 Task: Create new vendor bill with Date Opened: 27-Apr-23, Select Vendor: LaserShip Inc, Terms: Net 7. Make bill entry for item-1 with Date: 27-Apr-23, Description: Shipping Charges, Expense Account: Postage & Delivery, Quantity: 2, Unit Price: 12.99, Sales Tax: Y, Sales Tax Included: N, Tax Table: Sales Tax. Post Bill with Post Date: 27-Apr-23, Post to Accounts: Liabilities:Accounts Payble. Pay / Process Payment with Transaction Date: 03-May-23, Amount: 27.02, Transfer Account: Checking Account. Go to 'Print Bill'.
Action: Mouse moved to (199, 39)
Screenshot: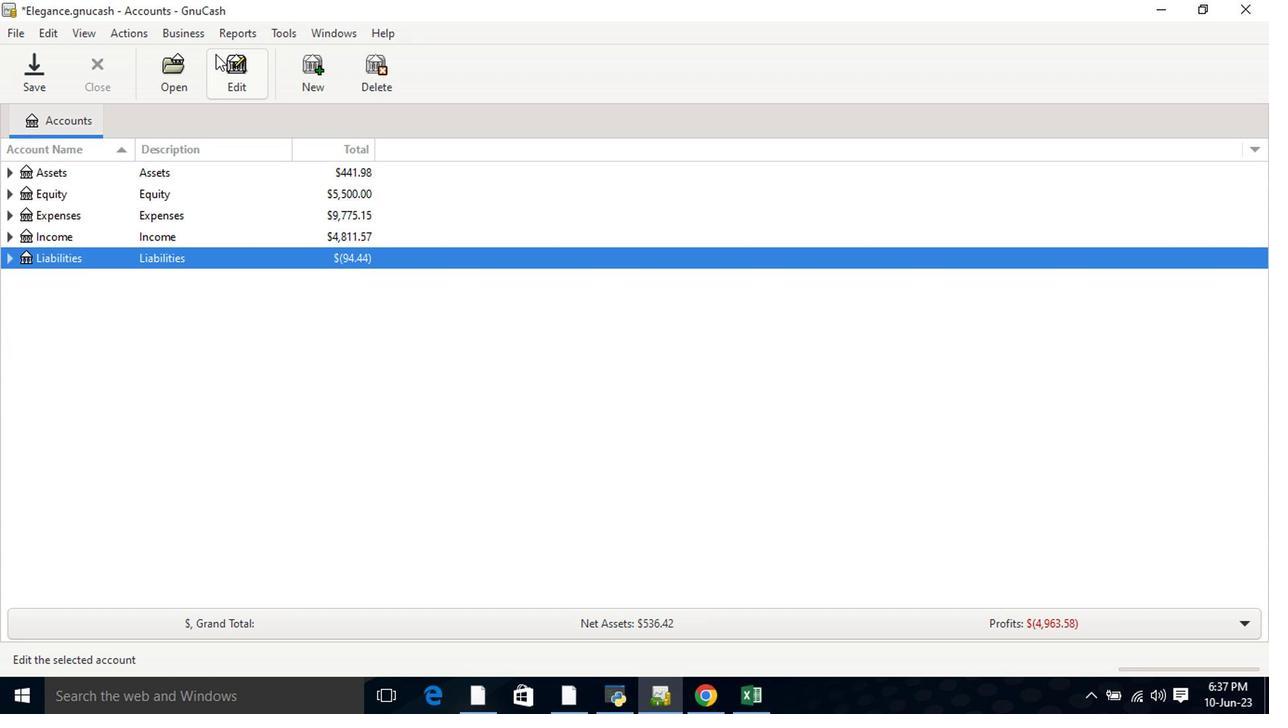 
Action: Mouse pressed left at (199, 39)
Screenshot: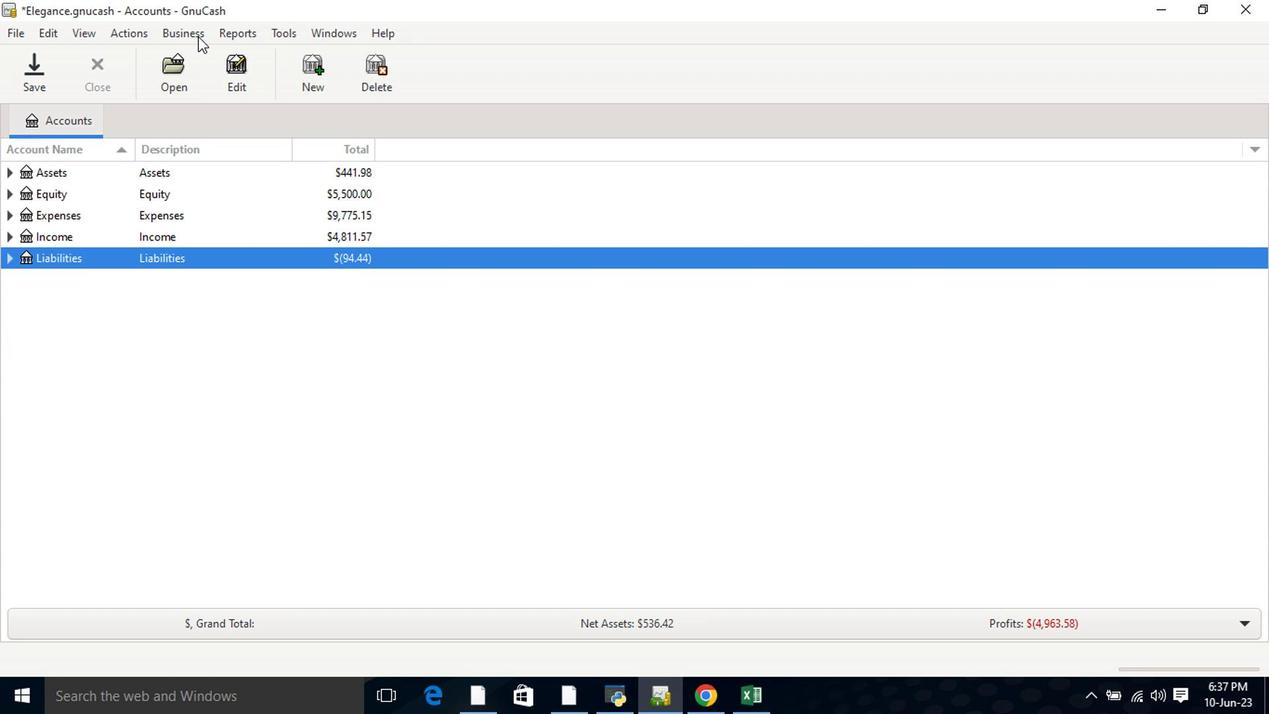
Action: Mouse moved to (204, 77)
Screenshot: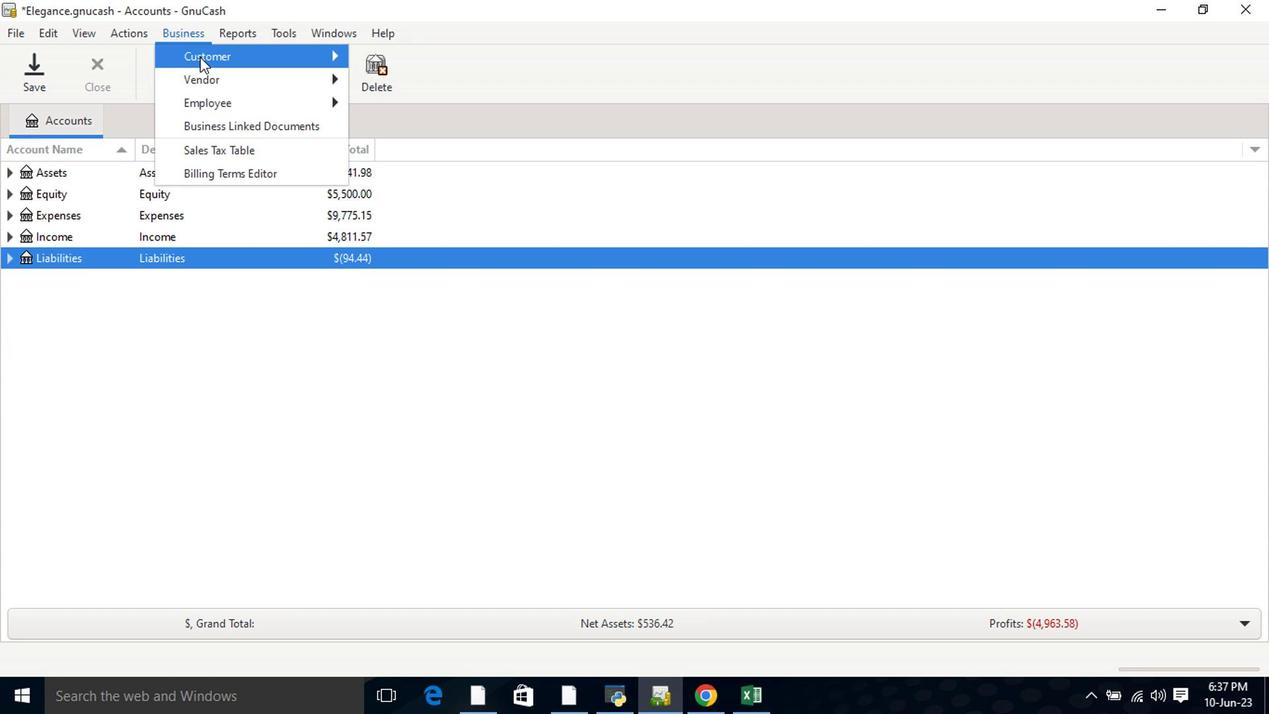 
Action: Mouse pressed left at (204, 77)
Screenshot: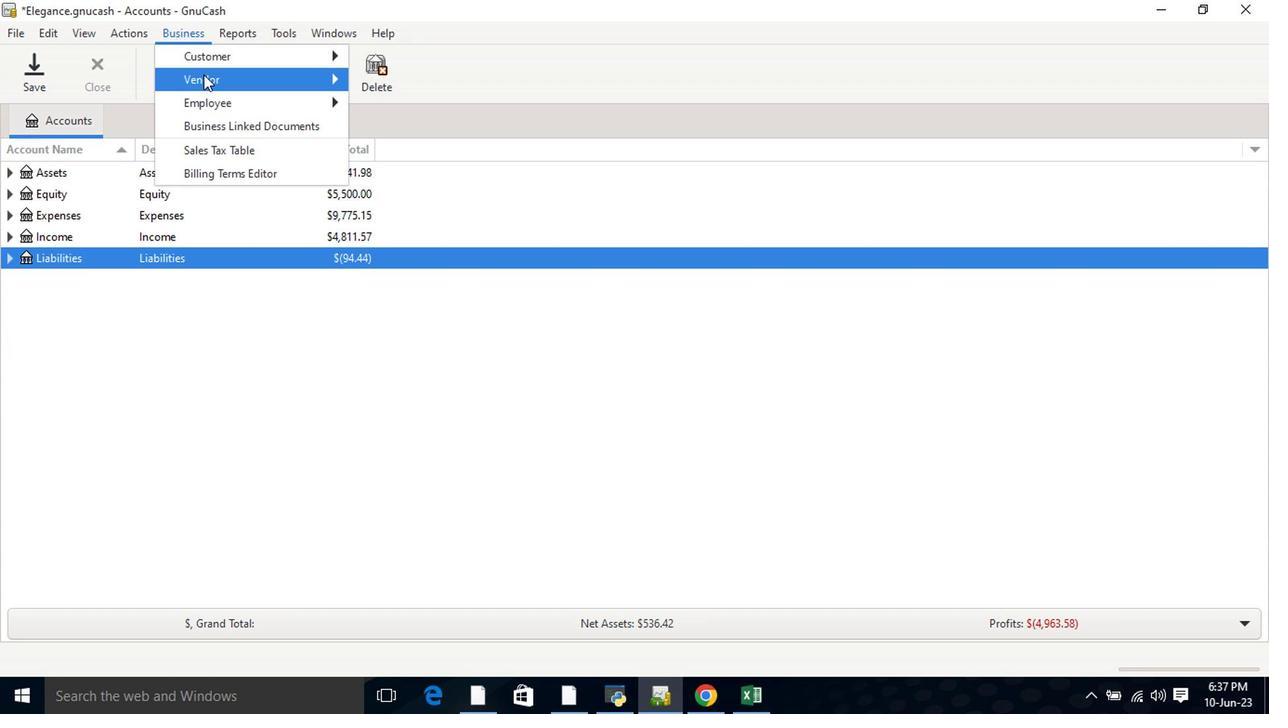 
Action: Mouse moved to (396, 149)
Screenshot: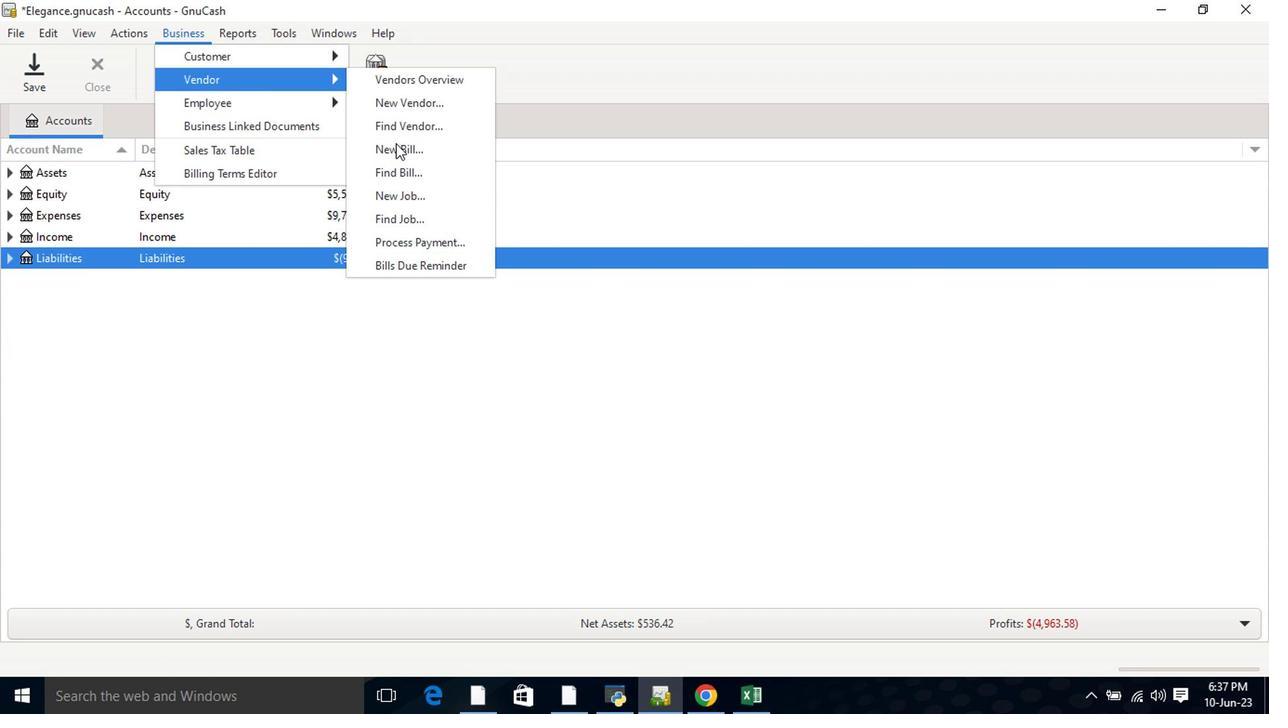 
Action: Mouse pressed left at (396, 149)
Screenshot: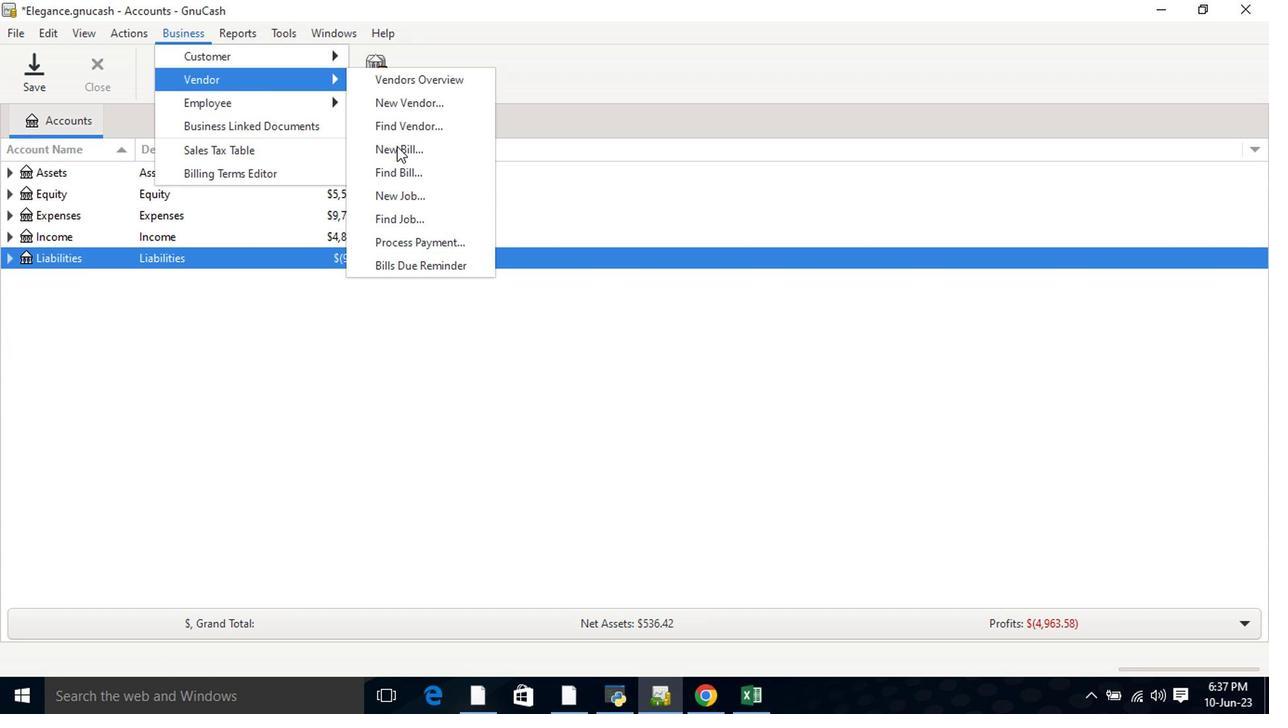 
Action: Mouse moved to (756, 248)
Screenshot: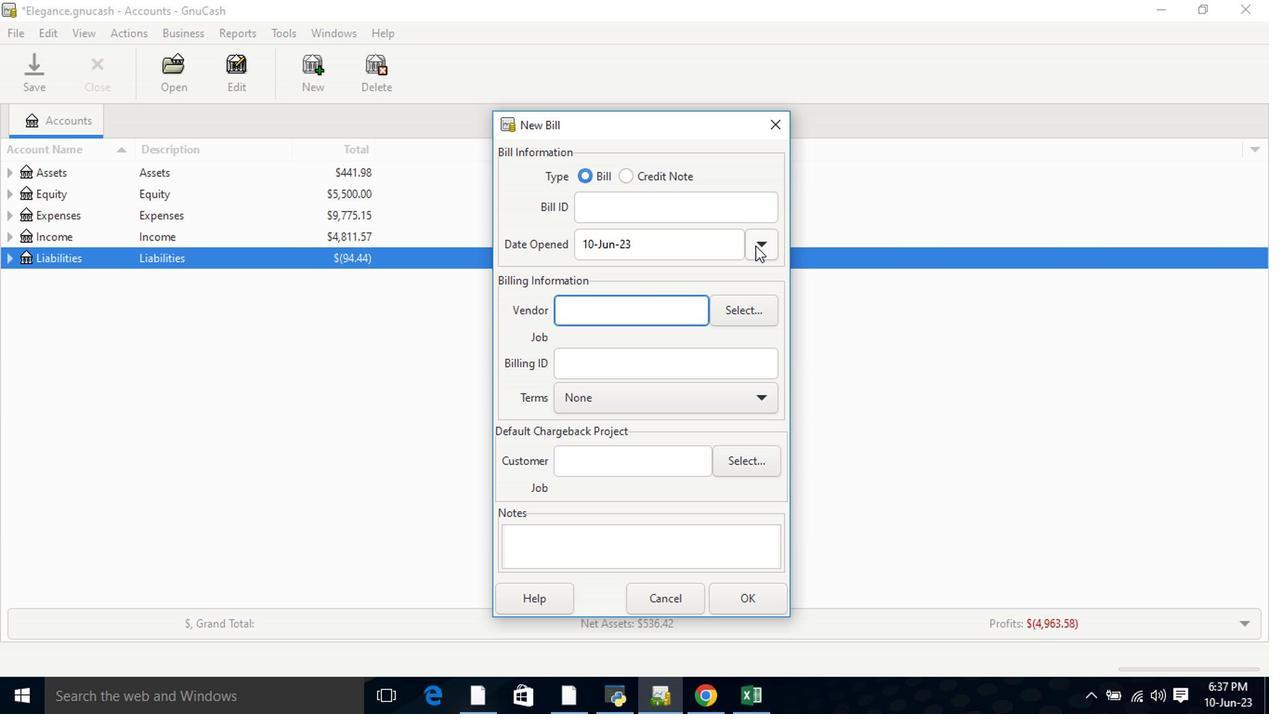 
Action: Mouse pressed left at (756, 248)
Screenshot: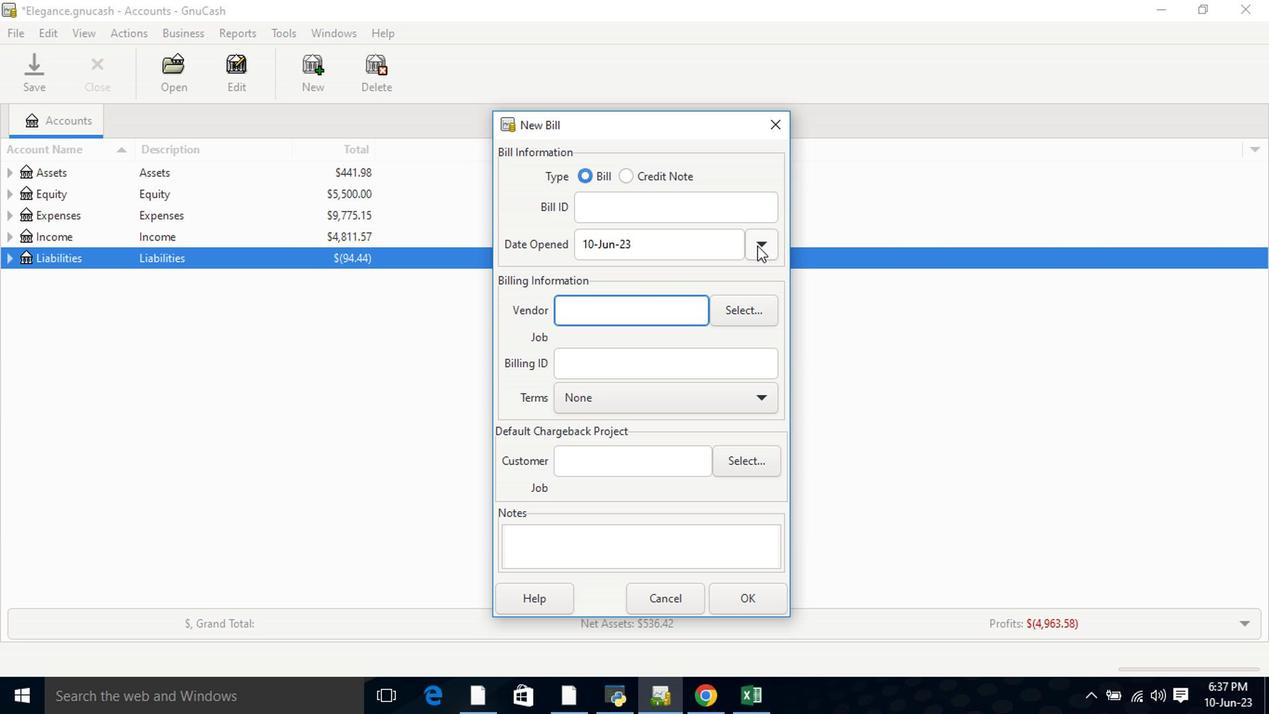 
Action: Mouse moved to (617, 274)
Screenshot: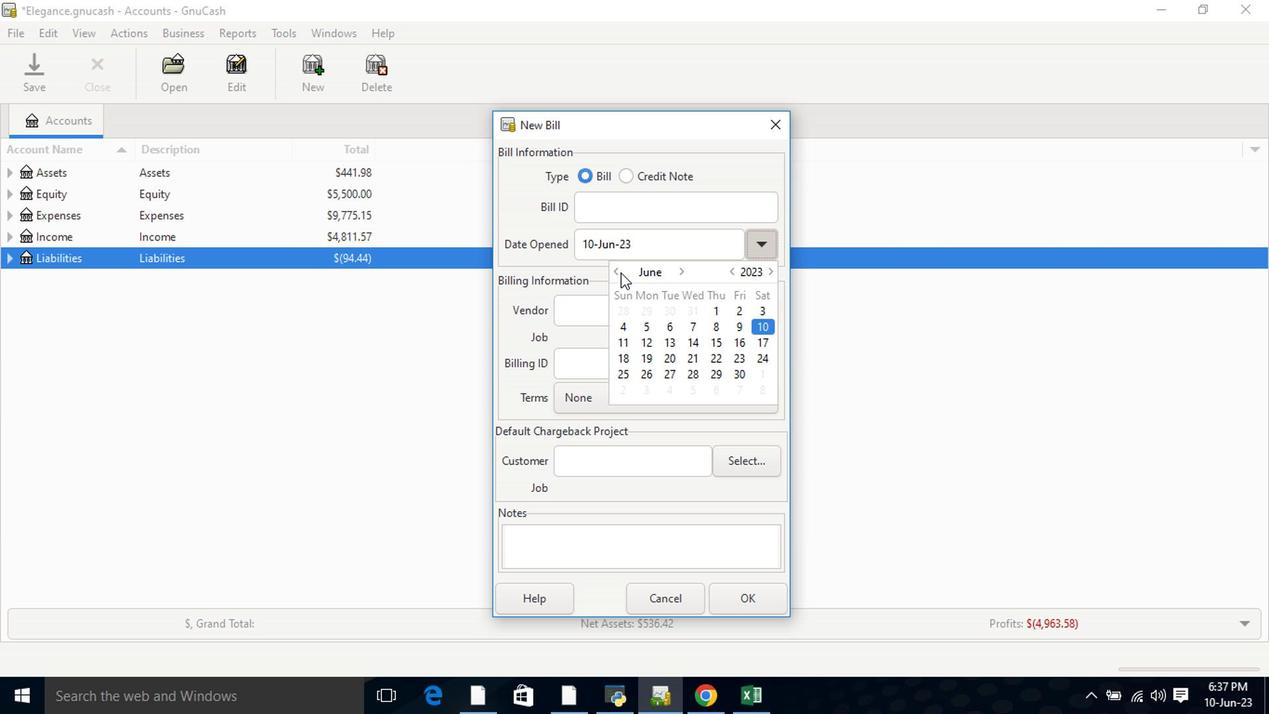 
Action: Mouse pressed left at (617, 274)
Screenshot: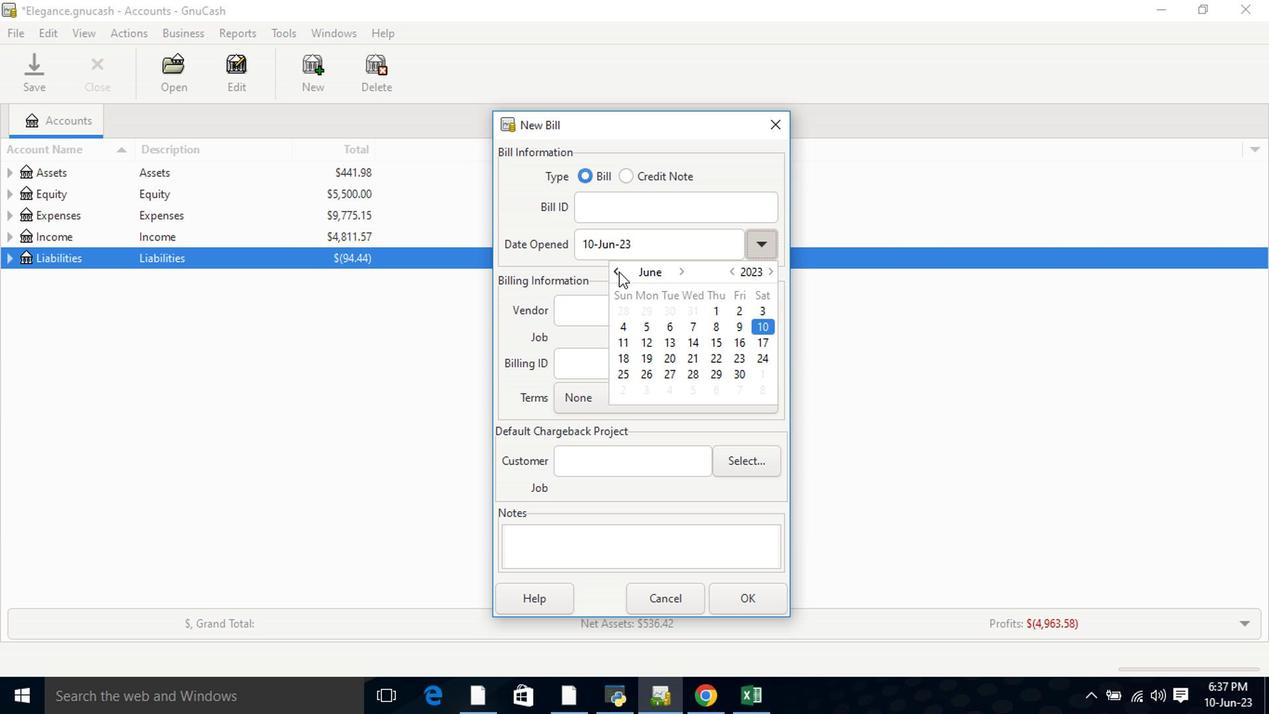 
Action: Mouse pressed left at (617, 274)
Screenshot: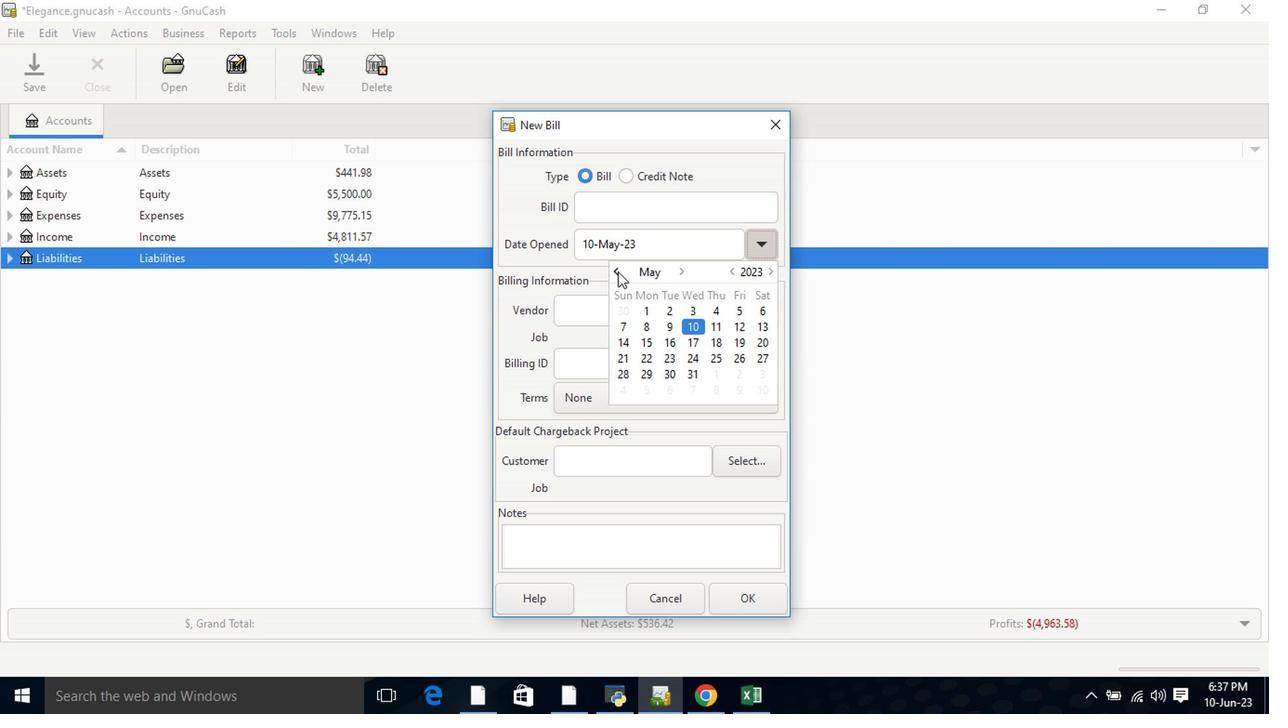 
Action: Mouse moved to (710, 375)
Screenshot: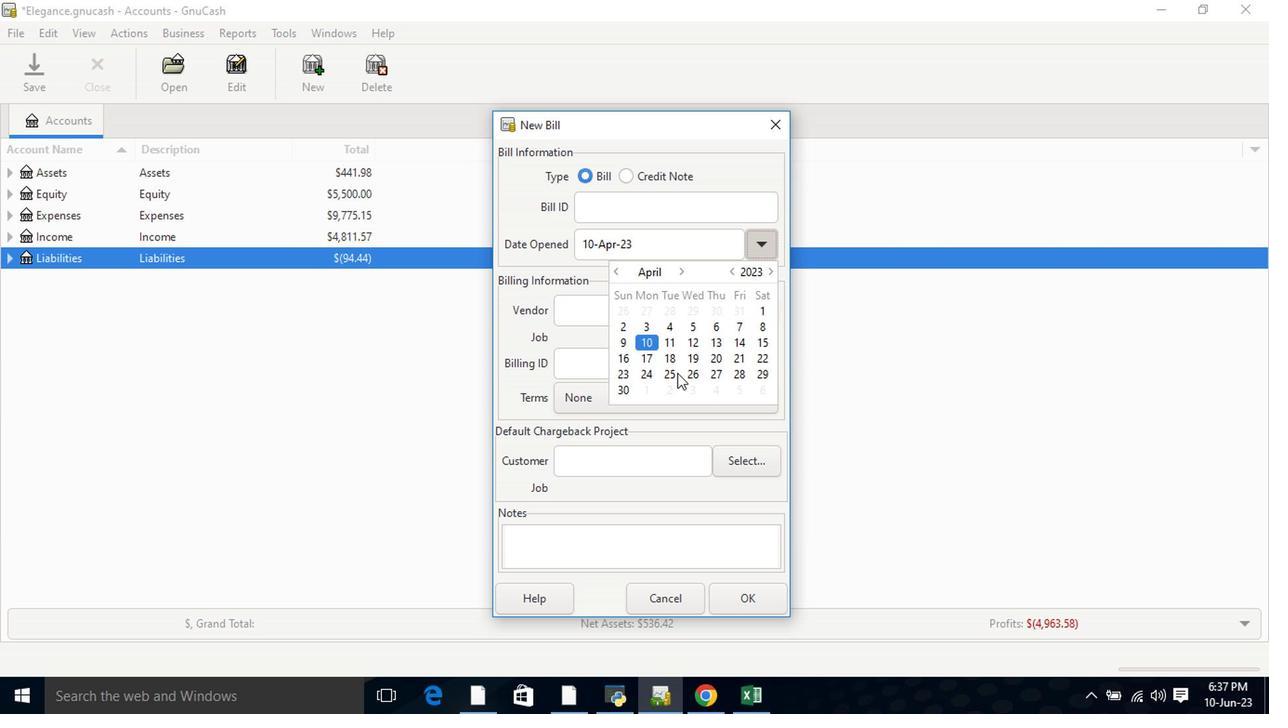 
Action: Mouse pressed left at (710, 375)
Screenshot: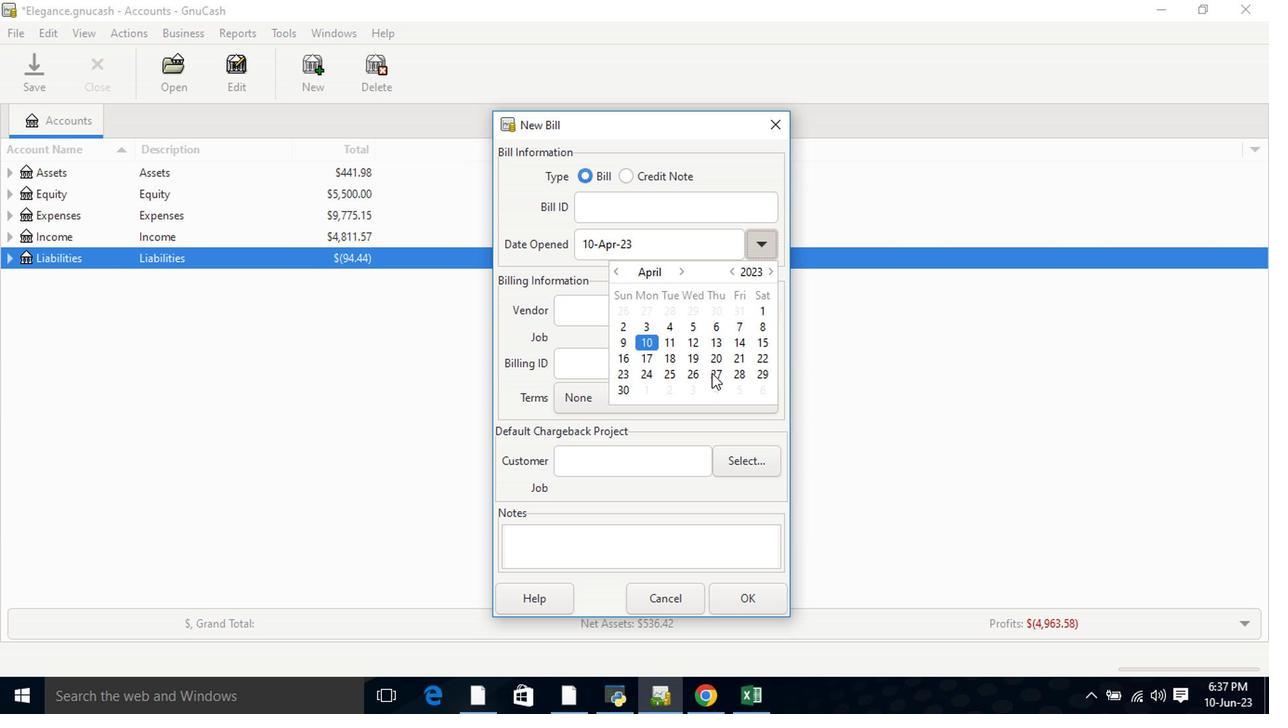 
Action: Mouse pressed left at (710, 375)
Screenshot: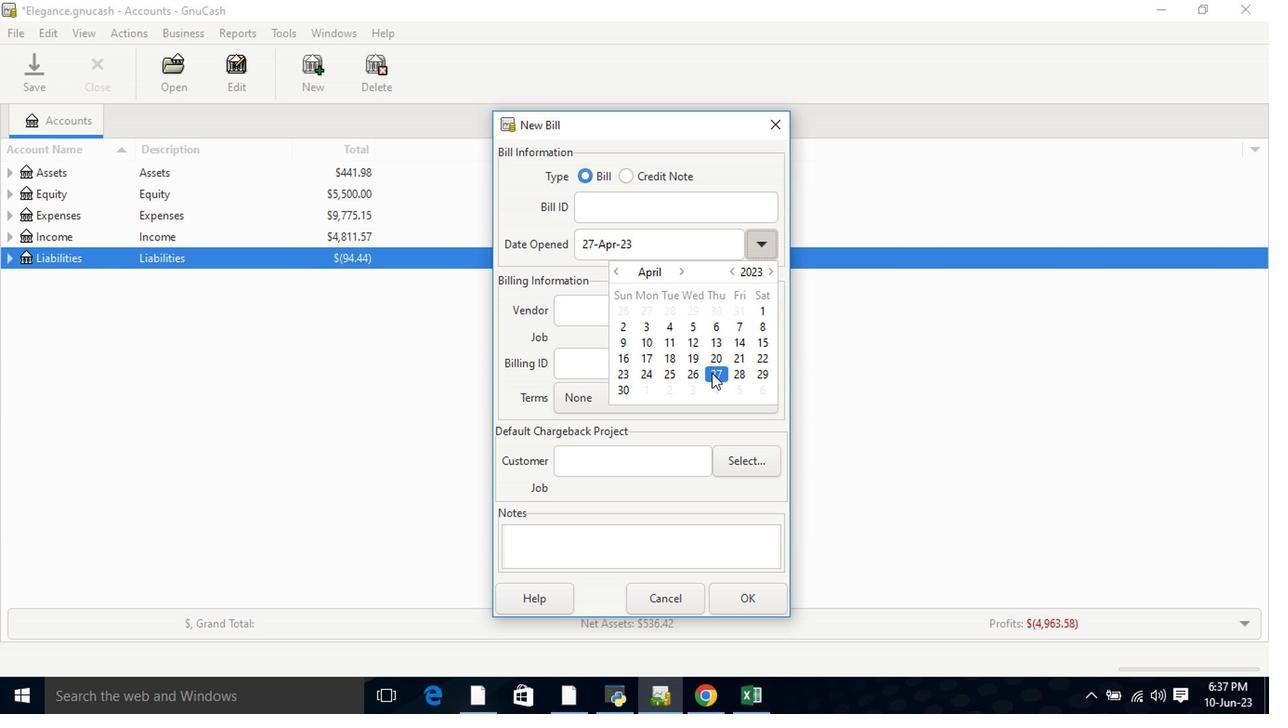 
Action: Mouse moved to (673, 321)
Screenshot: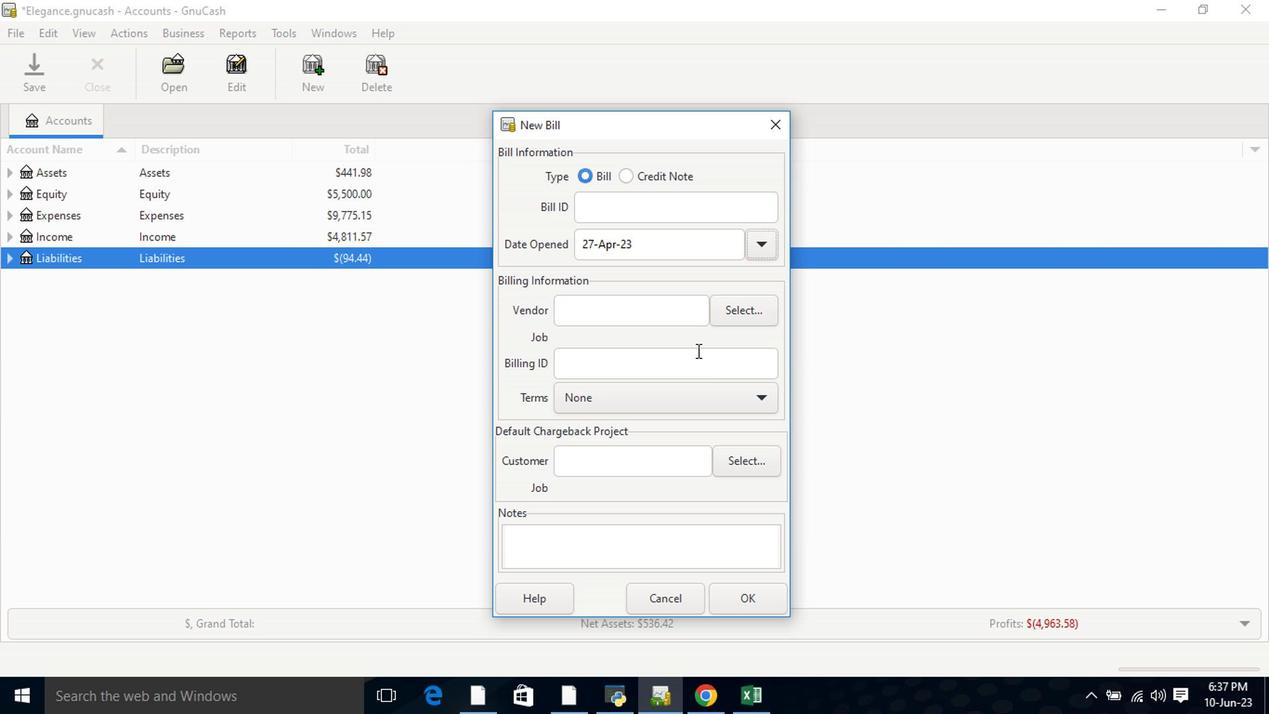 
Action: Mouse pressed left at (673, 321)
Screenshot: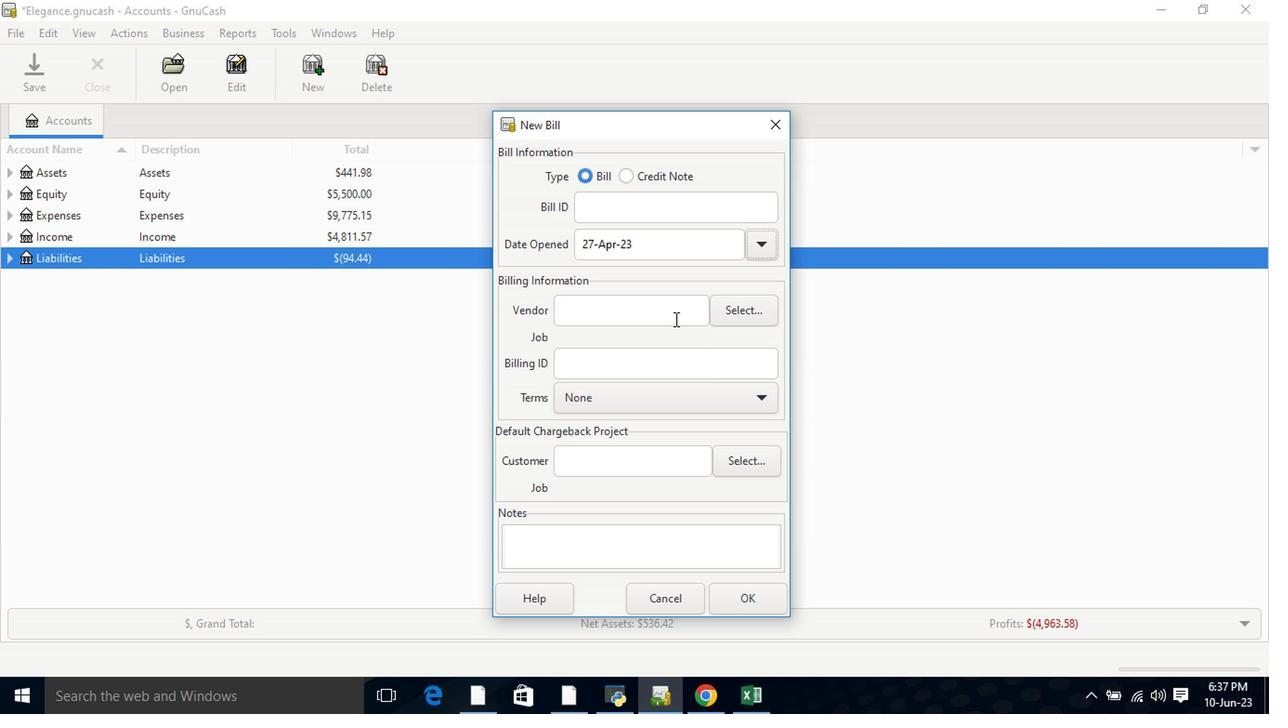 
Action: Key pressed <Key.shift>Las
Screenshot: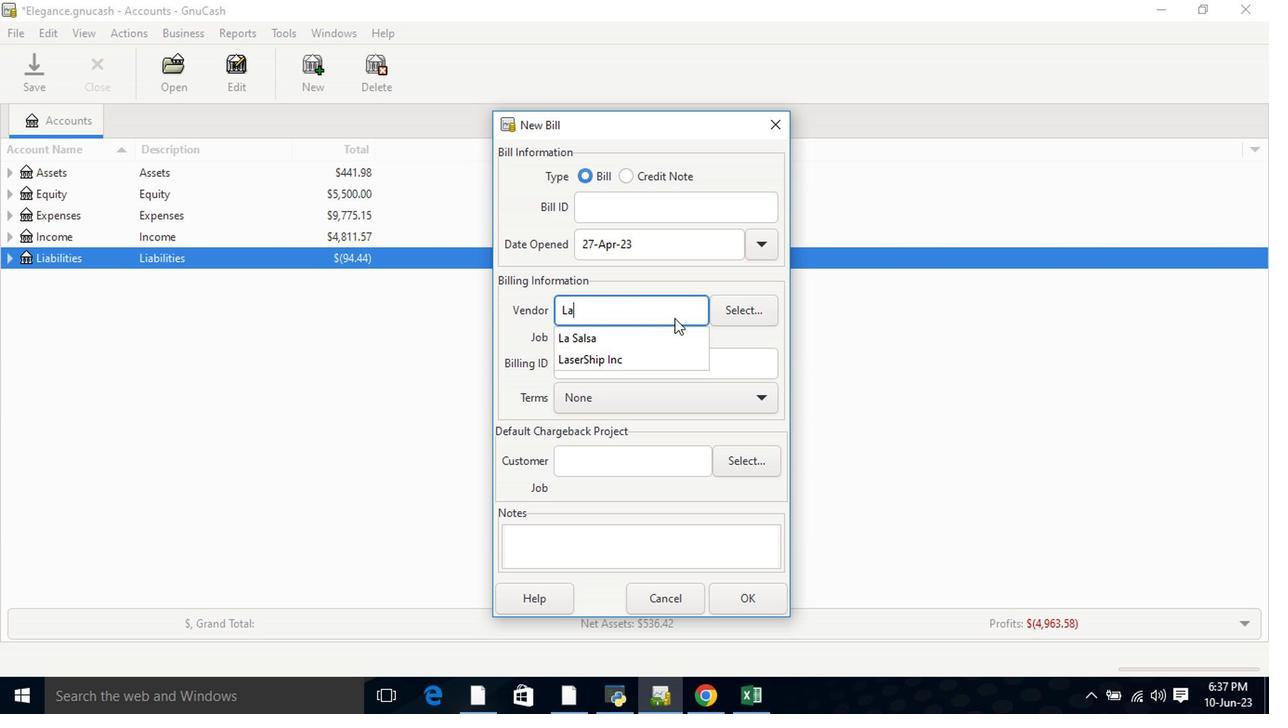 
Action: Mouse moved to (647, 336)
Screenshot: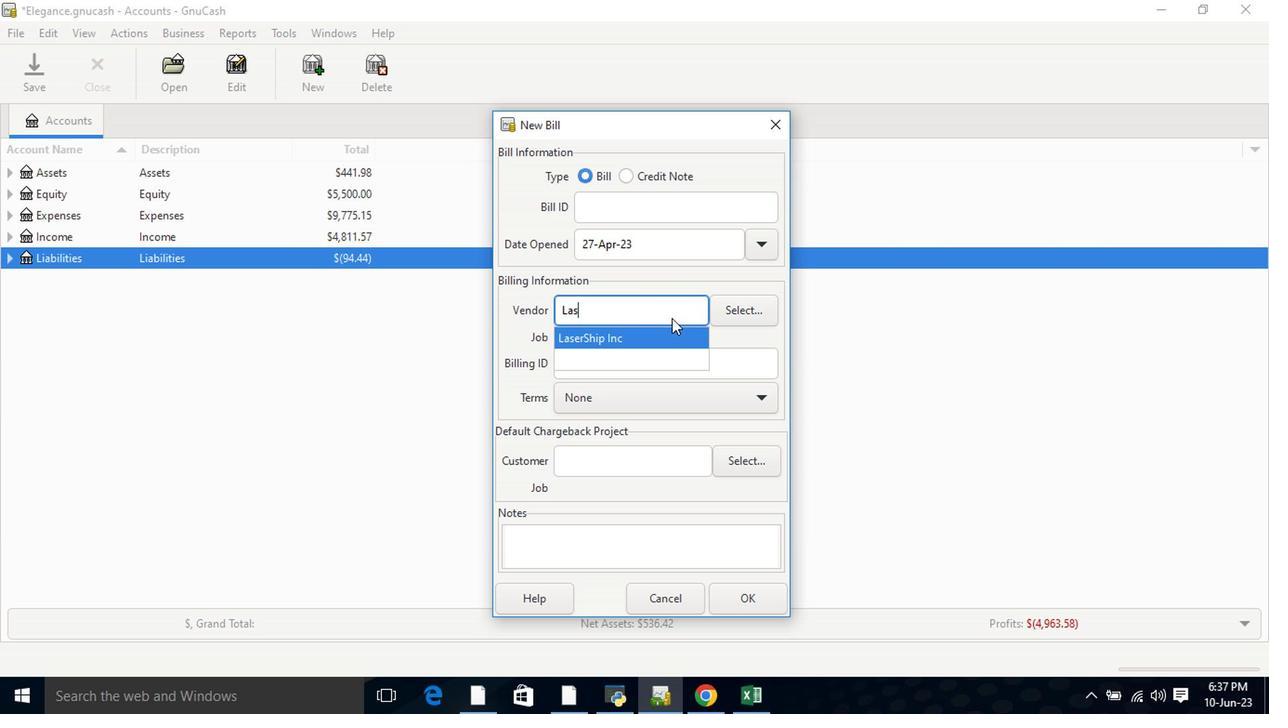 
Action: Mouse pressed left at (647, 336)
Screenshot: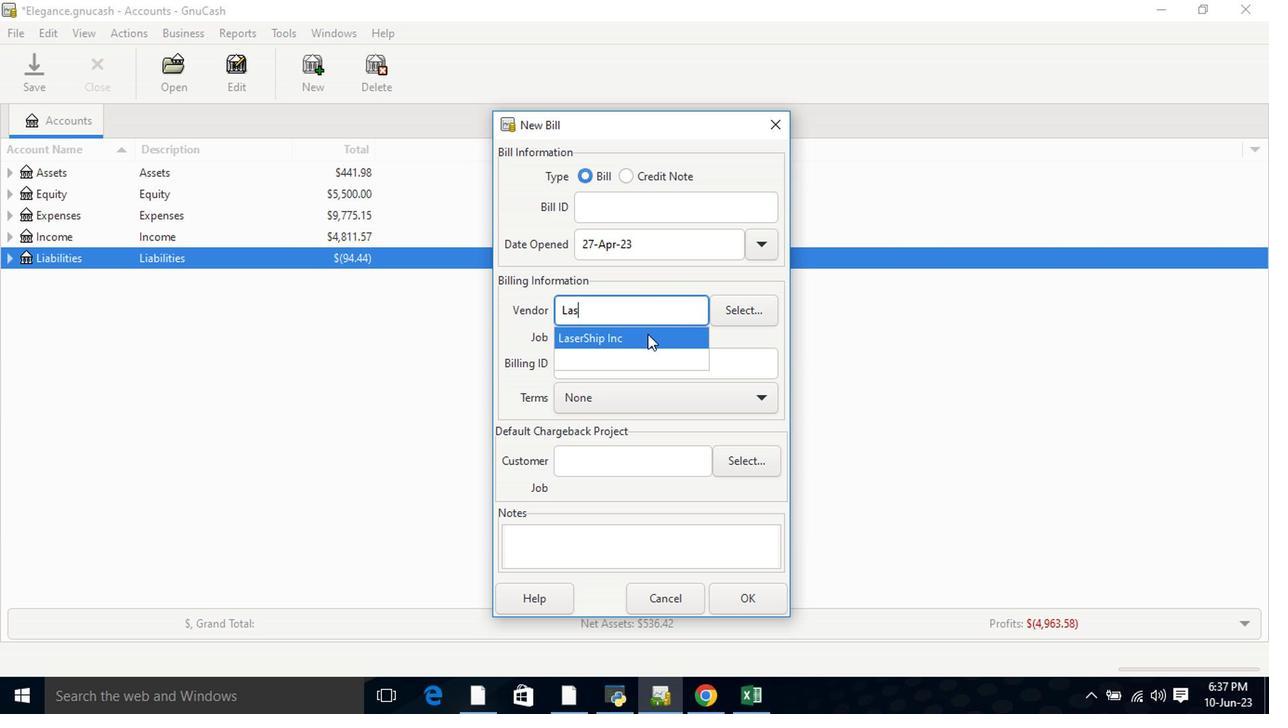 
Action: Mouse moved to (646, 415)
Screenshot: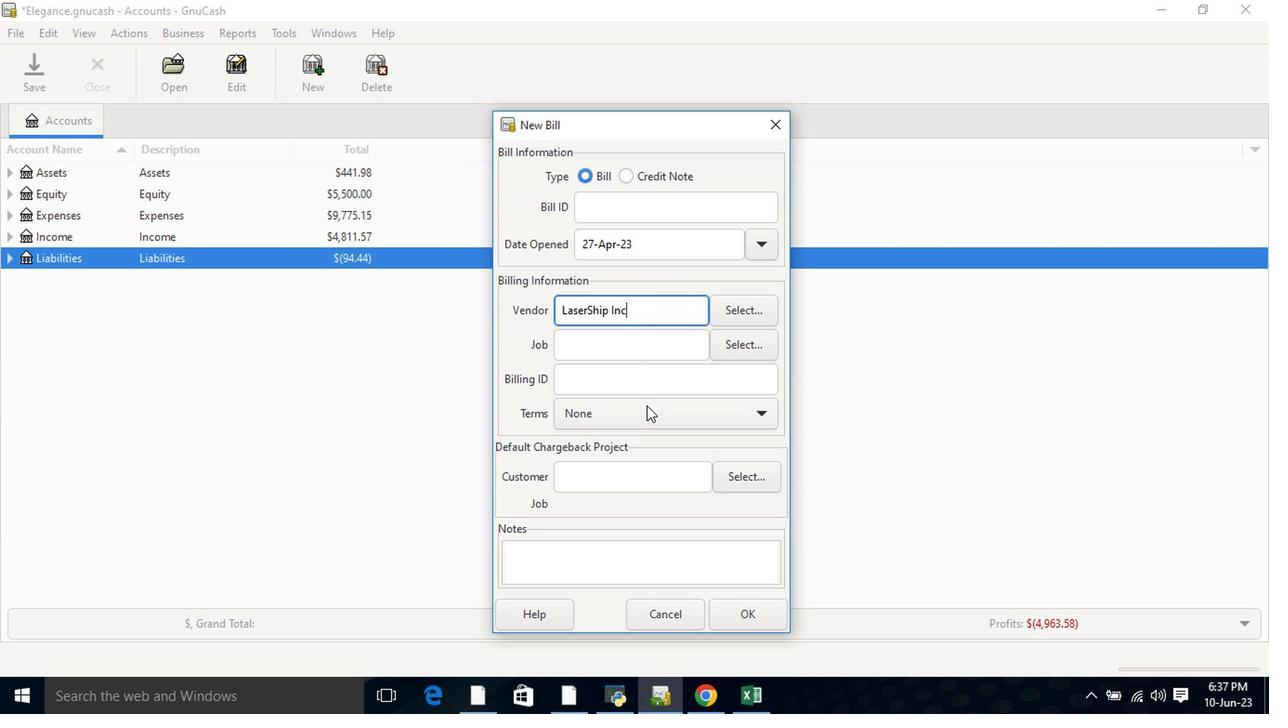 
Action: Mouse pressed left at (646, 415)
Screenshot: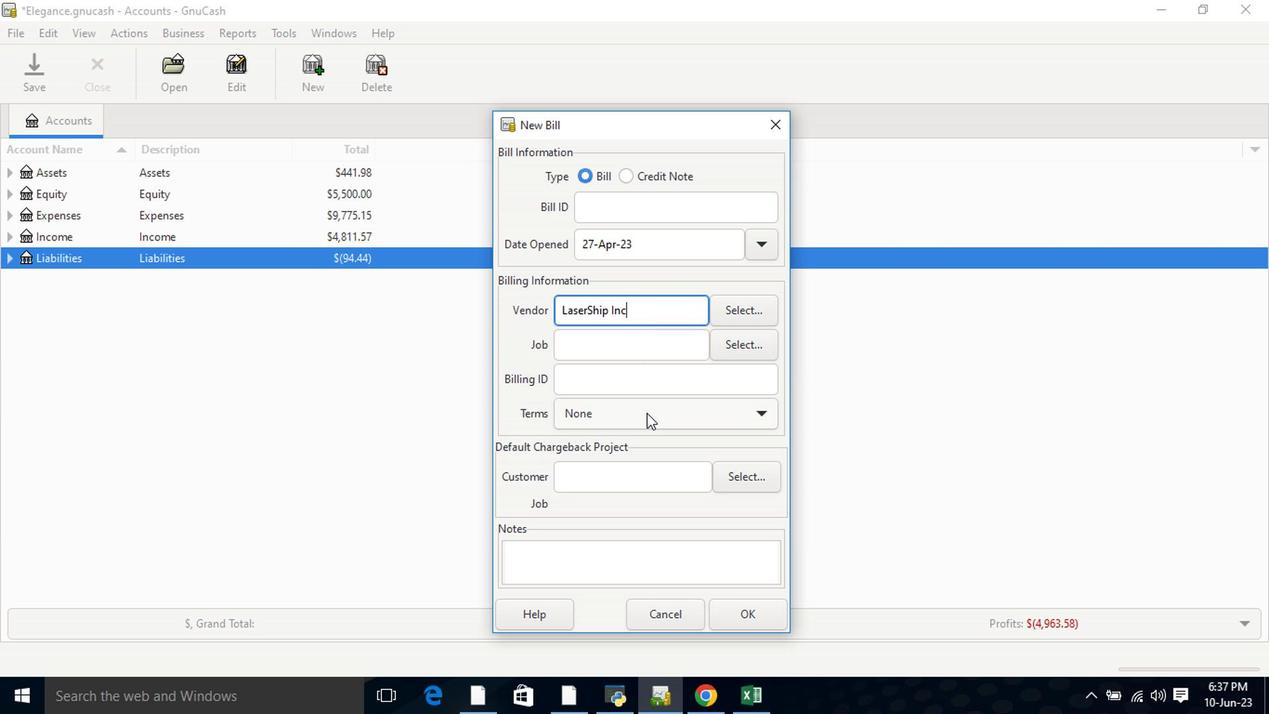 
Action: Mouse moved to (628, 498)
Screenshot: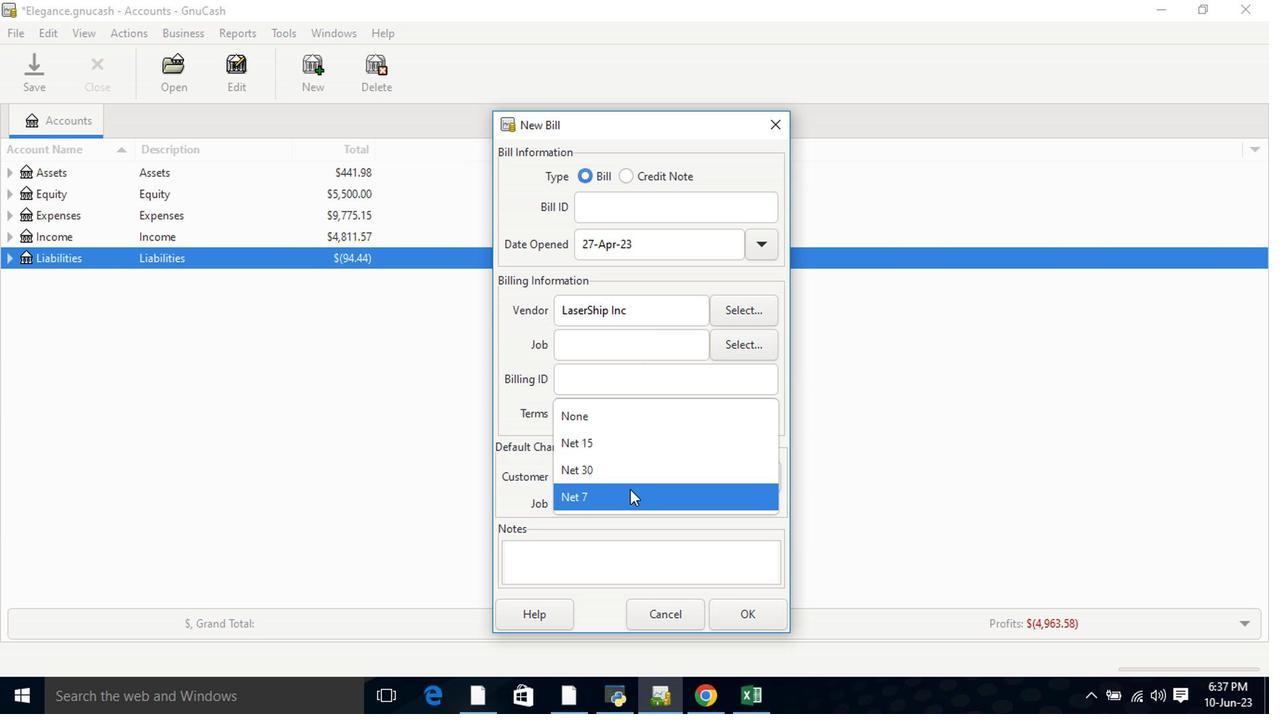 
Action: Mouse pressed left at (628, 498)
Screenshot: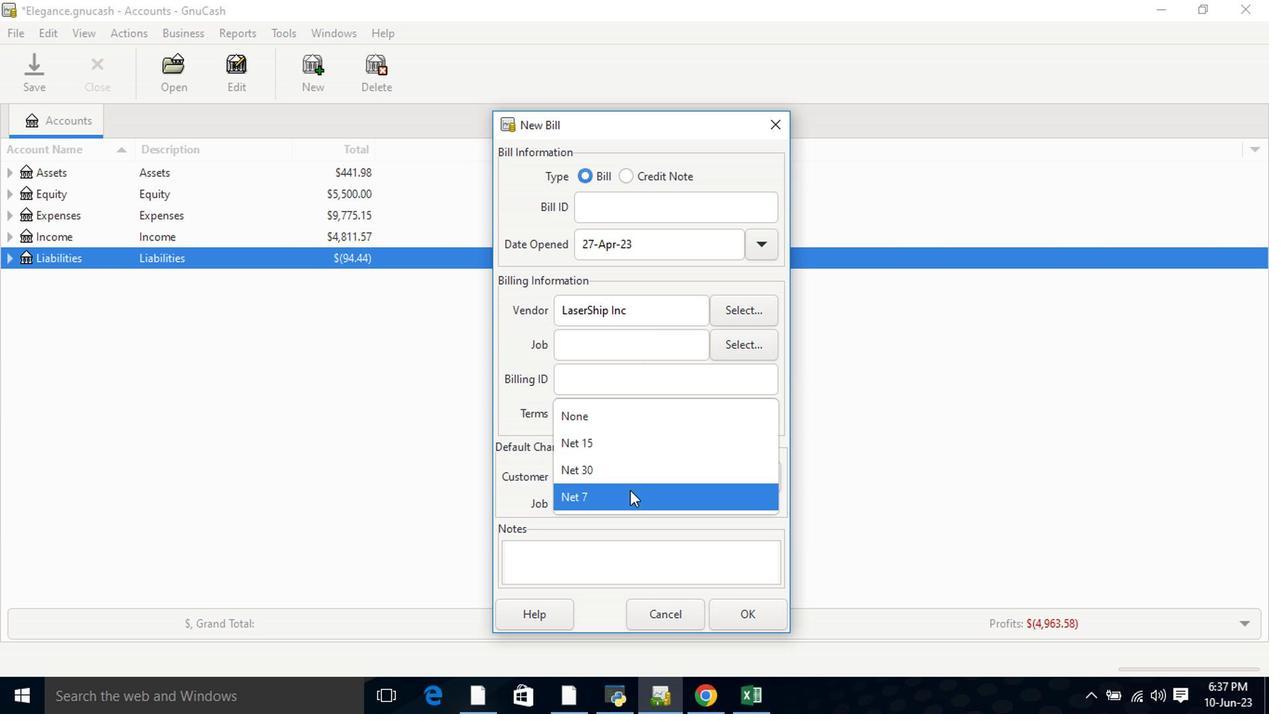 
Action: Mouse moved to (740, 619)
Screenshot: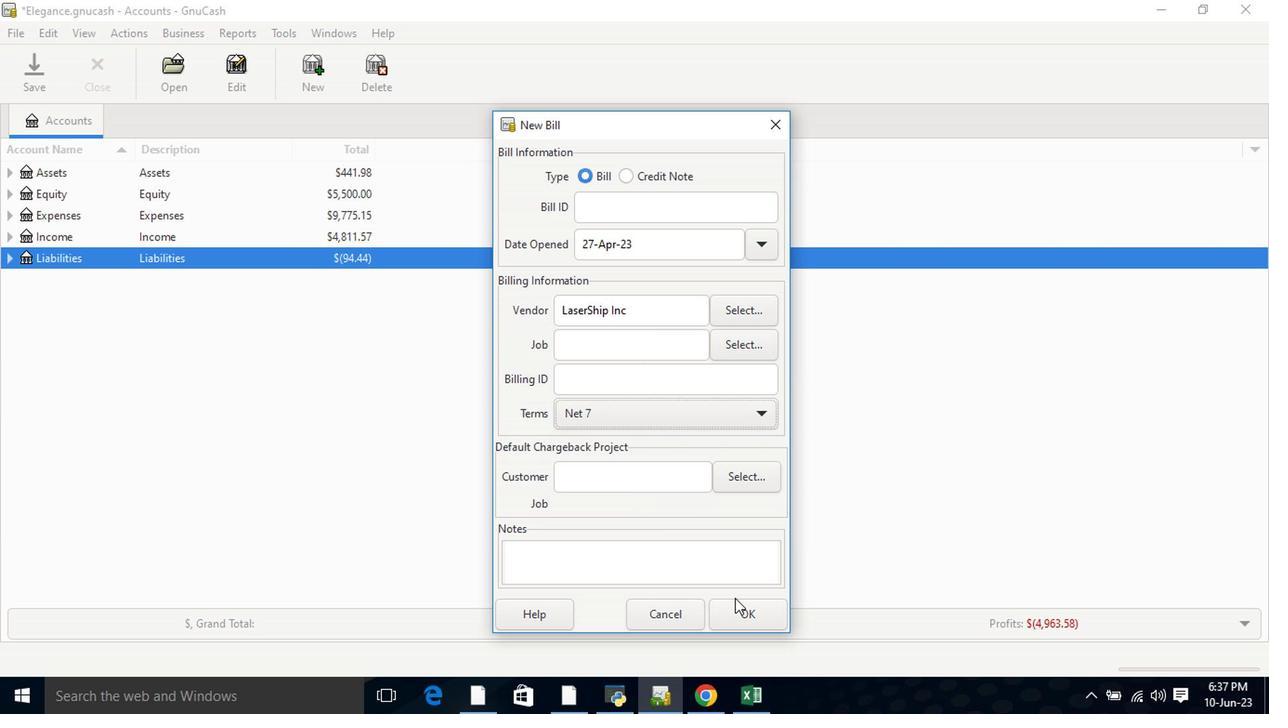 
Action: Mouse pressed left at (740, 619)
Screenshot: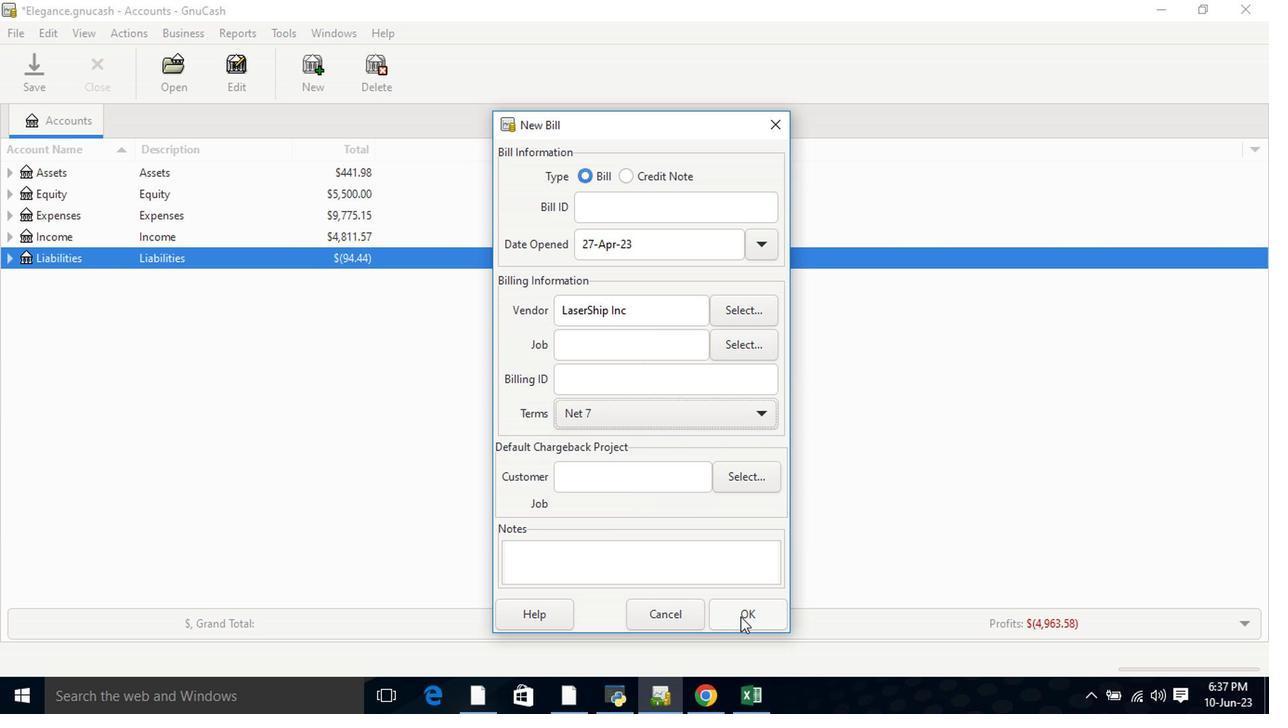 
Action: Mouse moved to (636, 579)
Screenshot: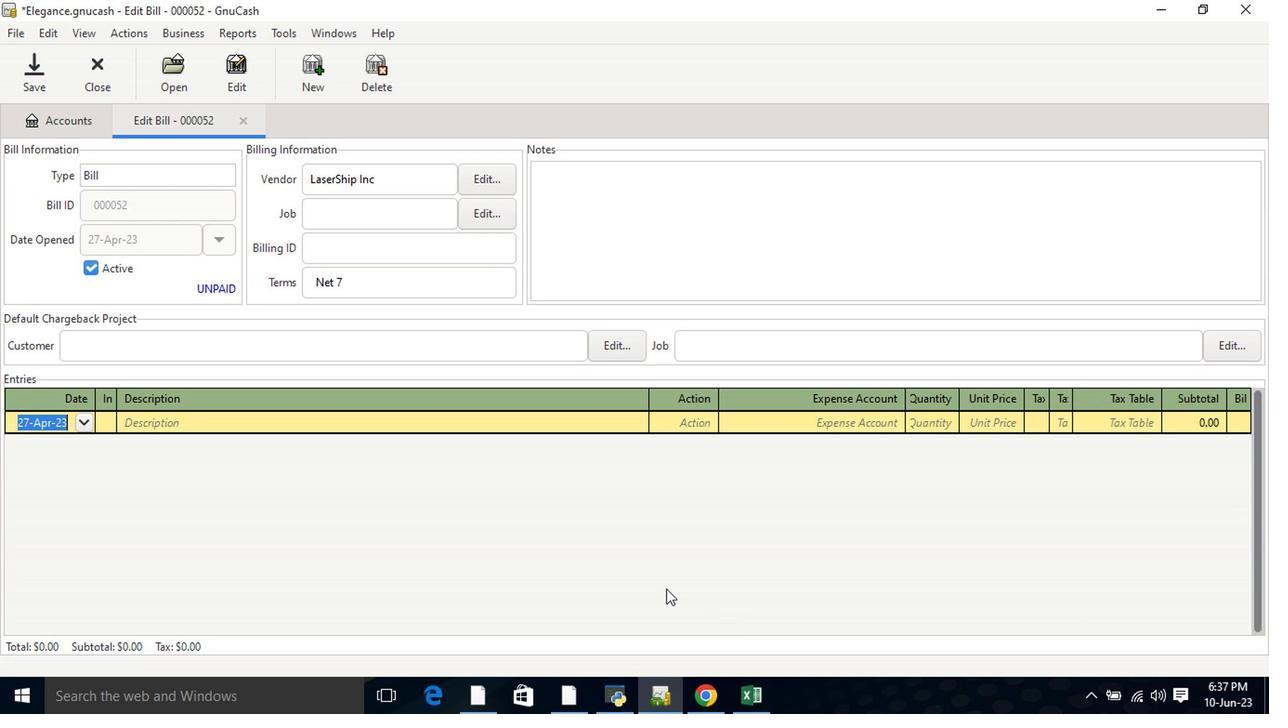 
Action: Key pressed <Key.tab><Key.shift>Shipping<Key.space><Key.tab>2<Key.tab><Key.tab><Key.tab>
Screenshot: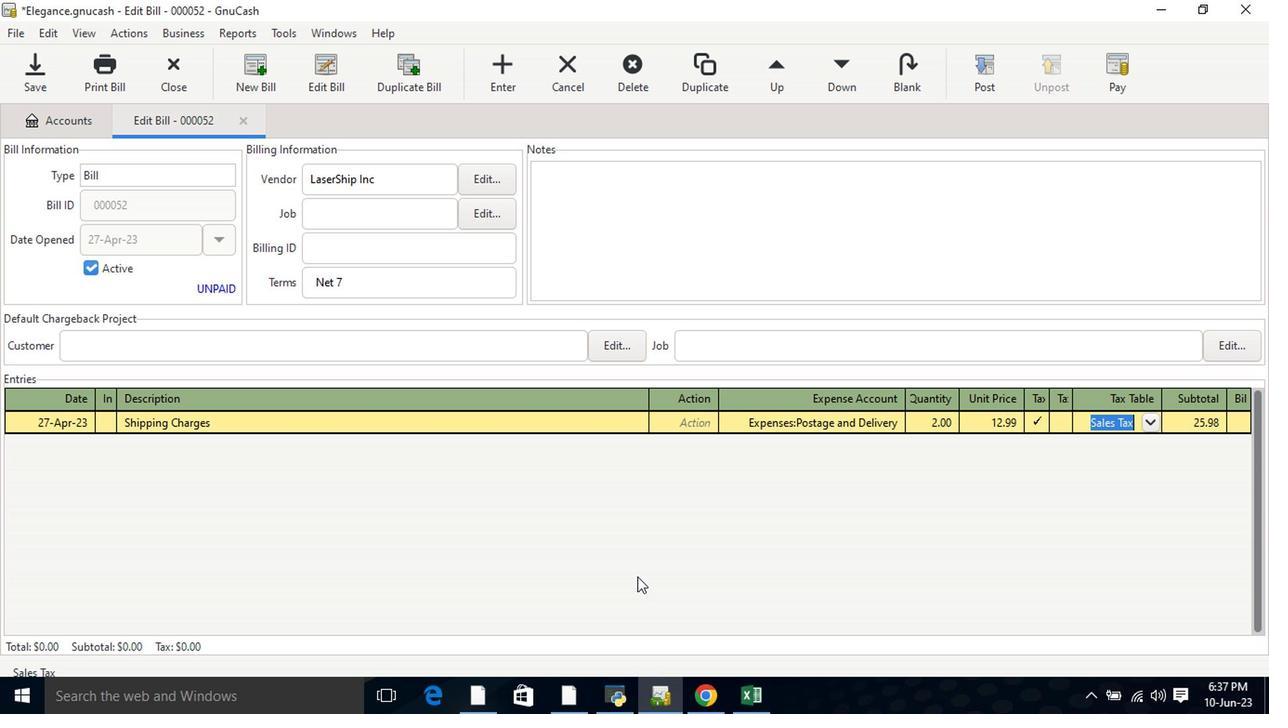 
Action: Mouse moved to (987, 78)
Screenshot: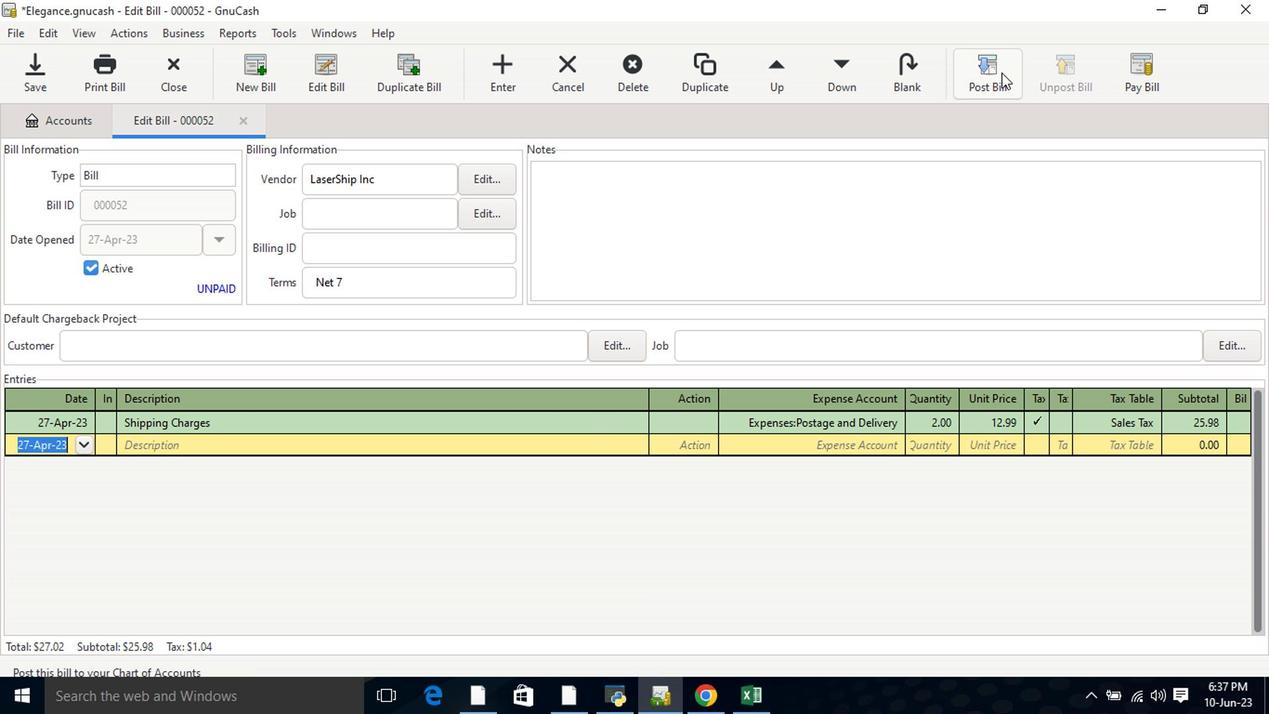 
Action: Mouse pressed left at (987, 78)
Screenshot: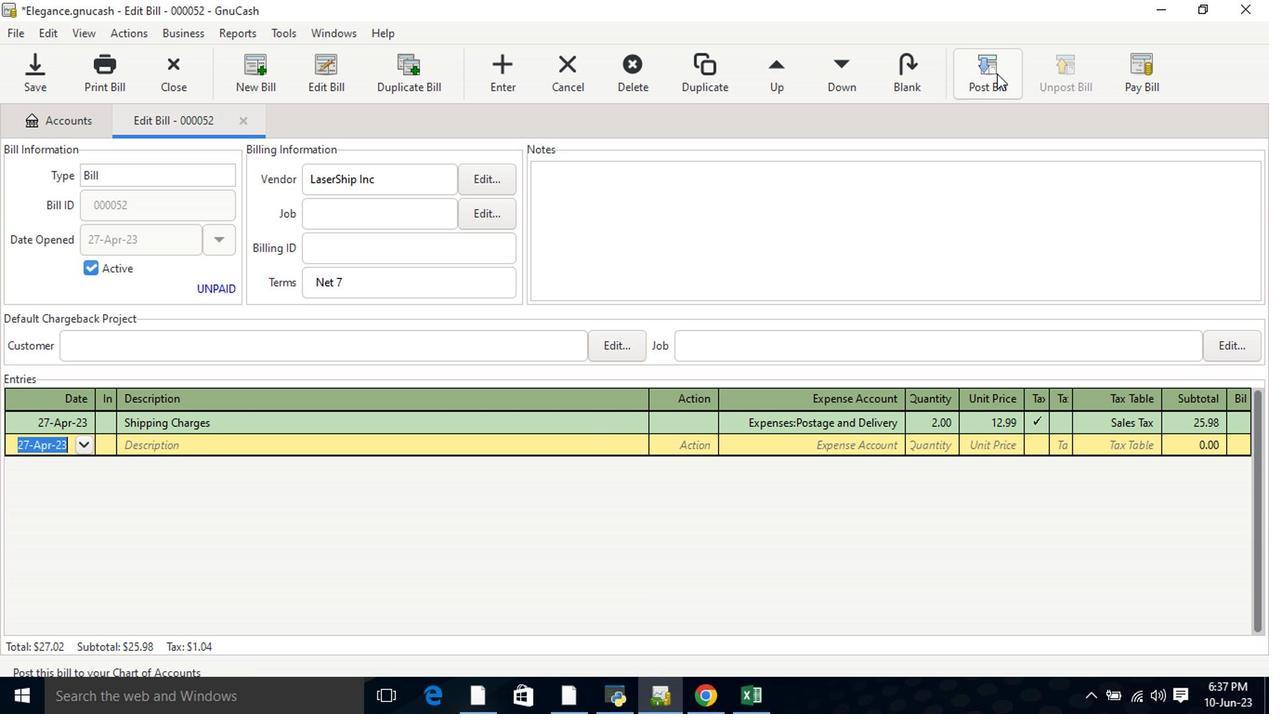 
Action: Mouse moved to (754, 474)
Screenshot: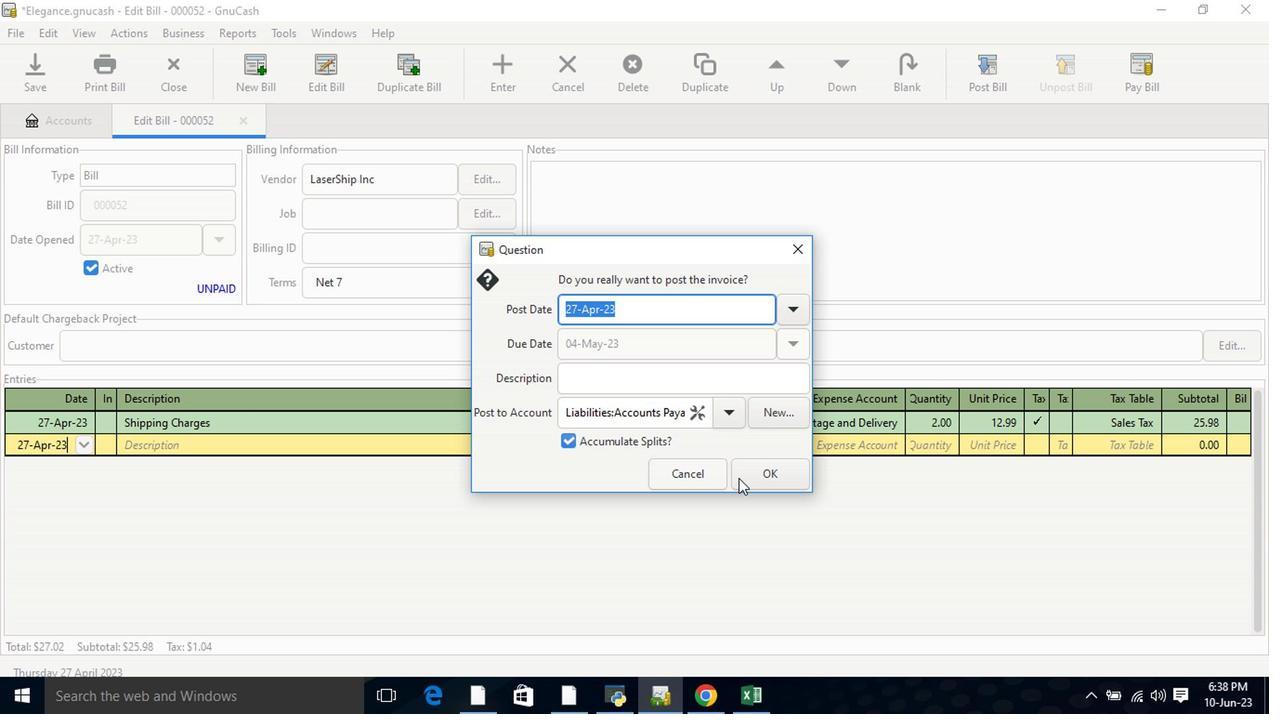 
Action: Mouse pressed left at (754, 474)
Screenshot: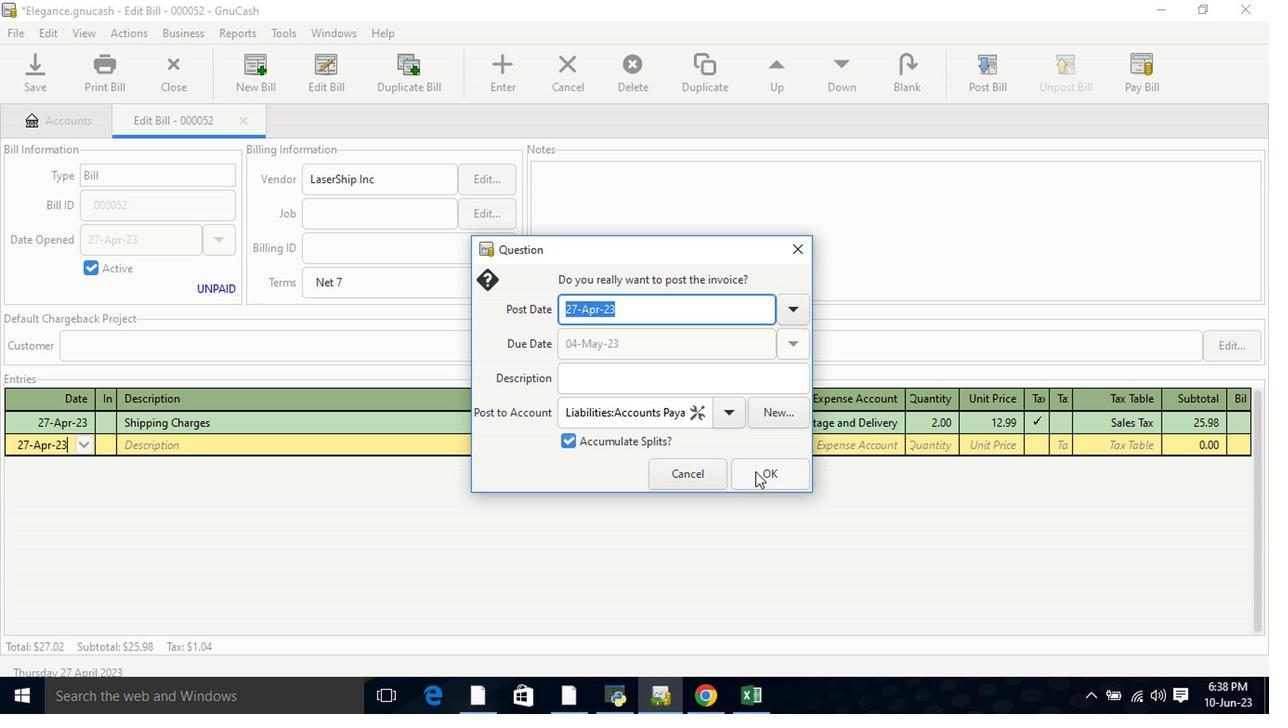 
Action: Mouse moved to (1106, 70)
Screenshot: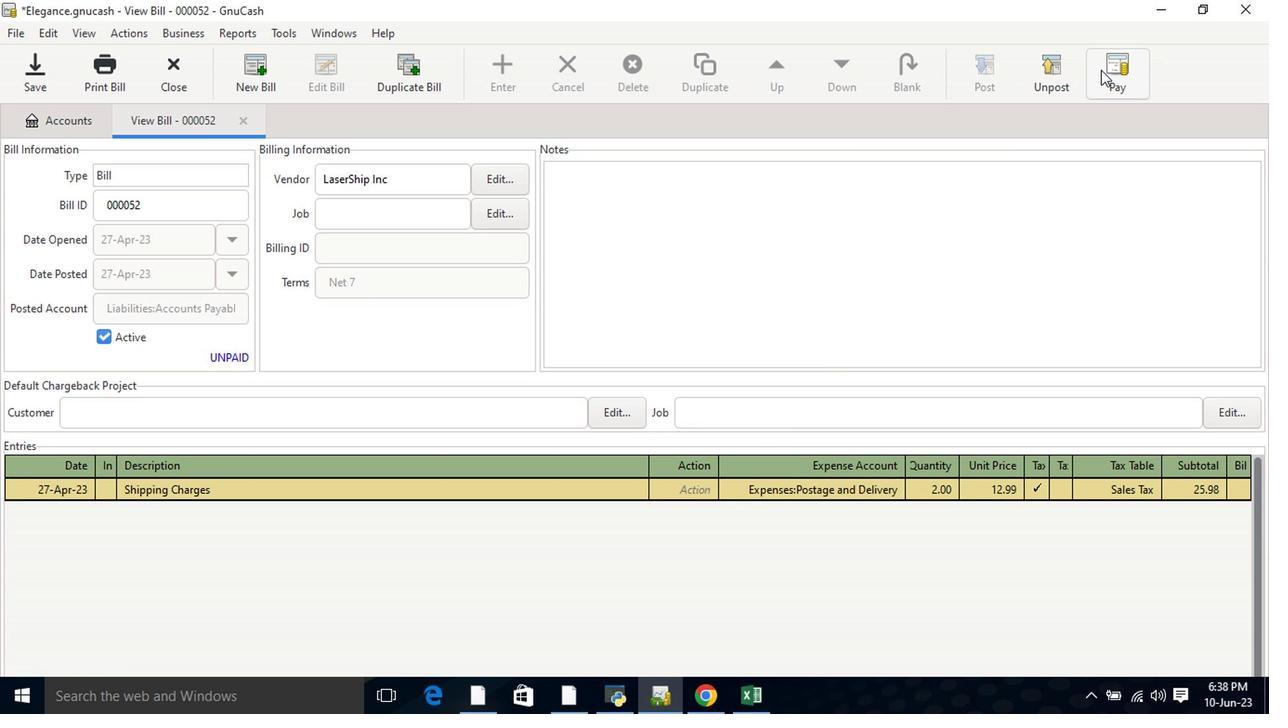 
Action: Mouse pressed left at (1106, 70)
Screenshot: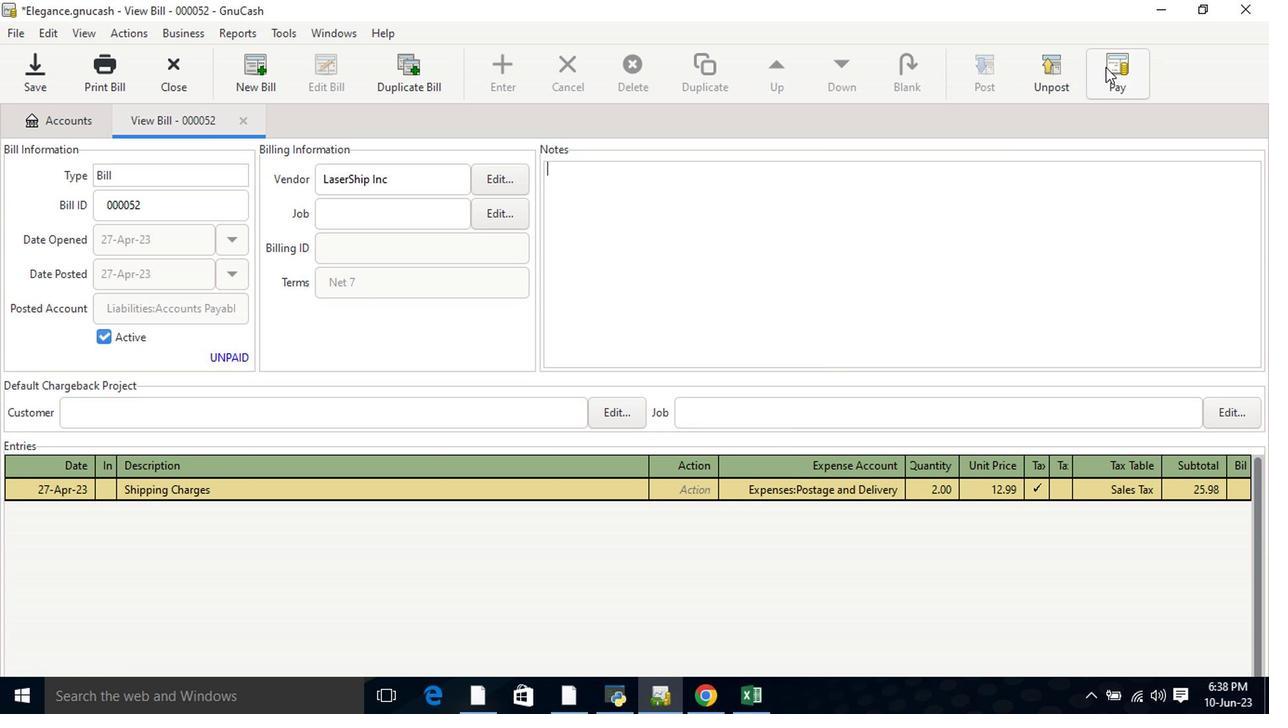 
Action: Mouse moved to (564, 369)
Screenshot: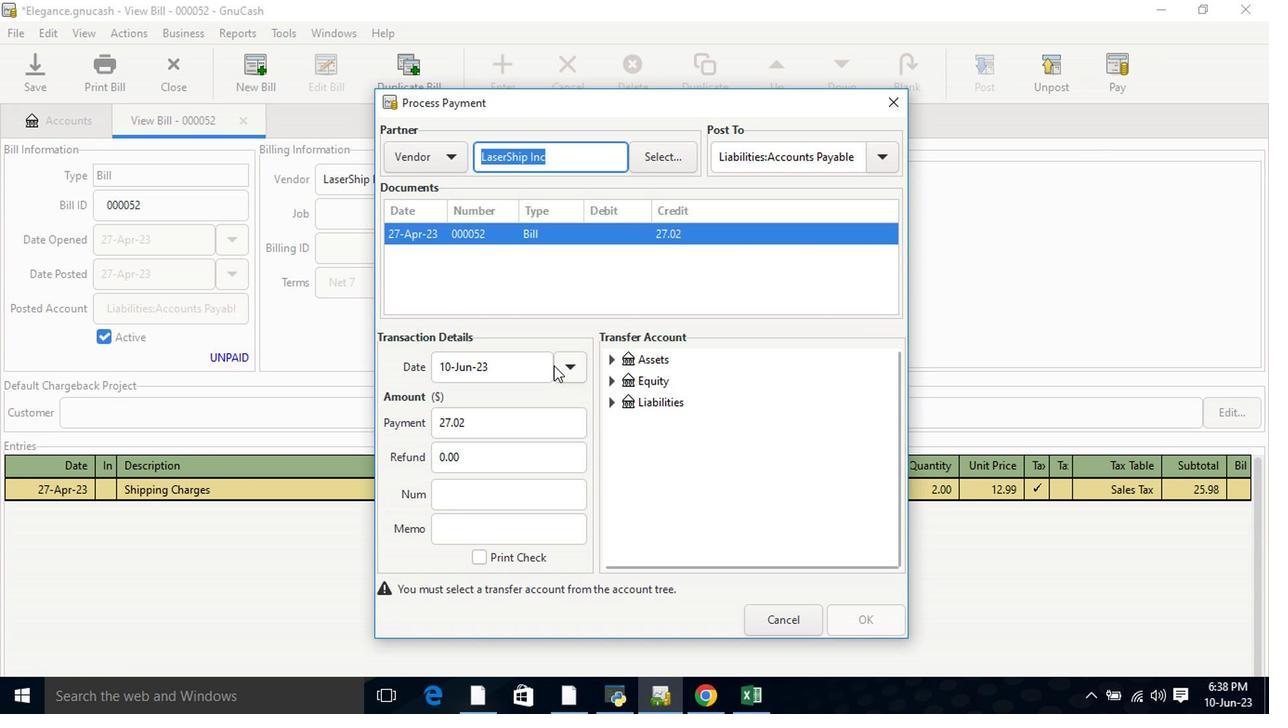 
Action: Mouse pressed left at (564, 369)
Screenshot: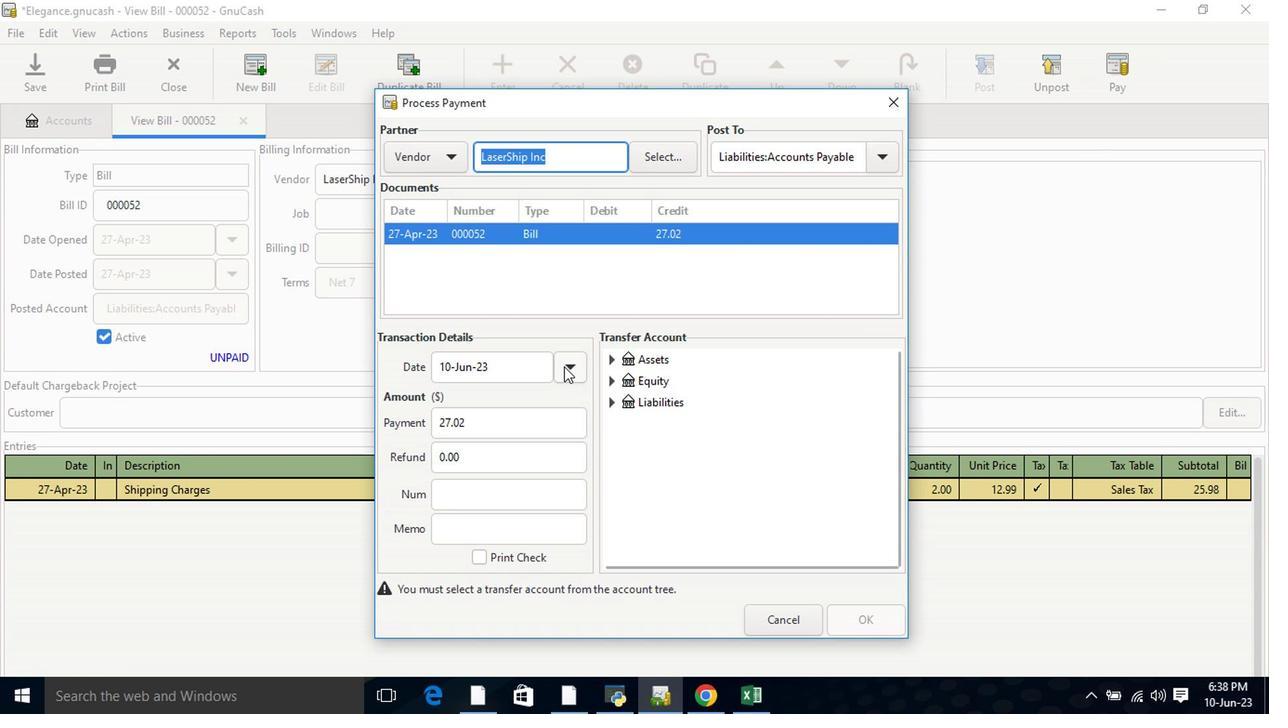 
Action: Mouse moved to (421, 397)
Screenshot: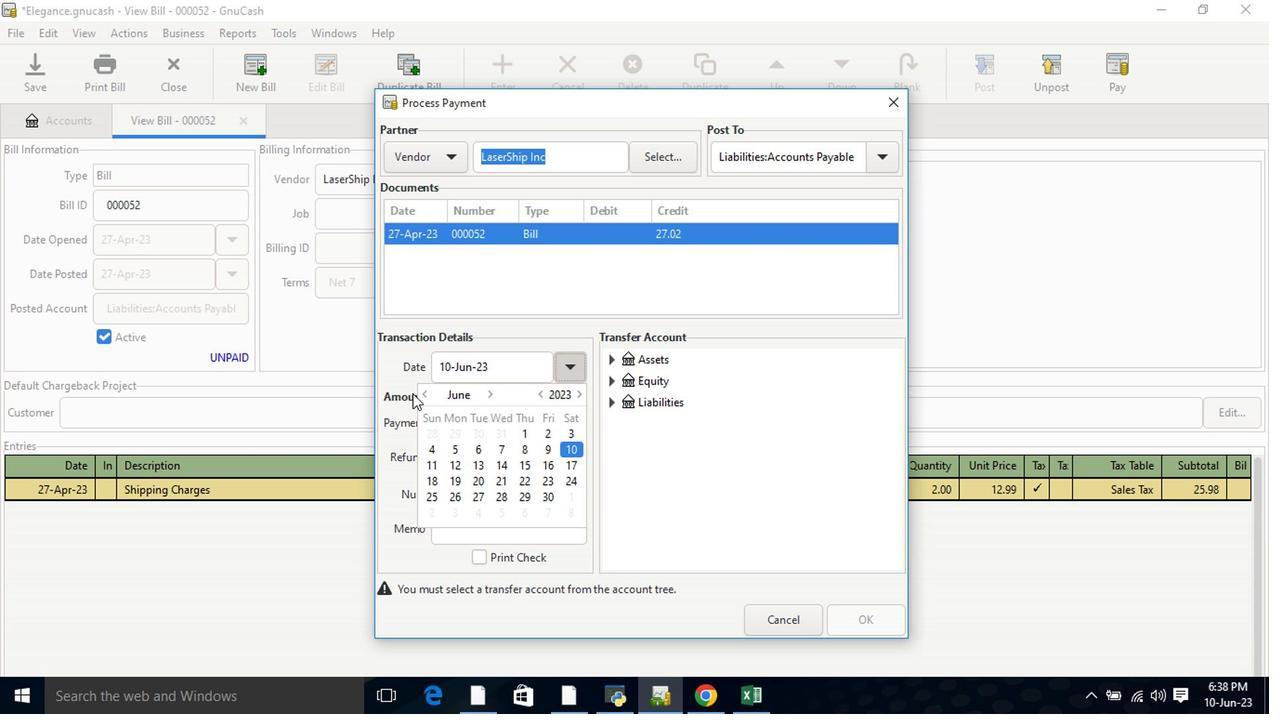 
Action: Mouse pressed left at (421, 397)
Screenshot: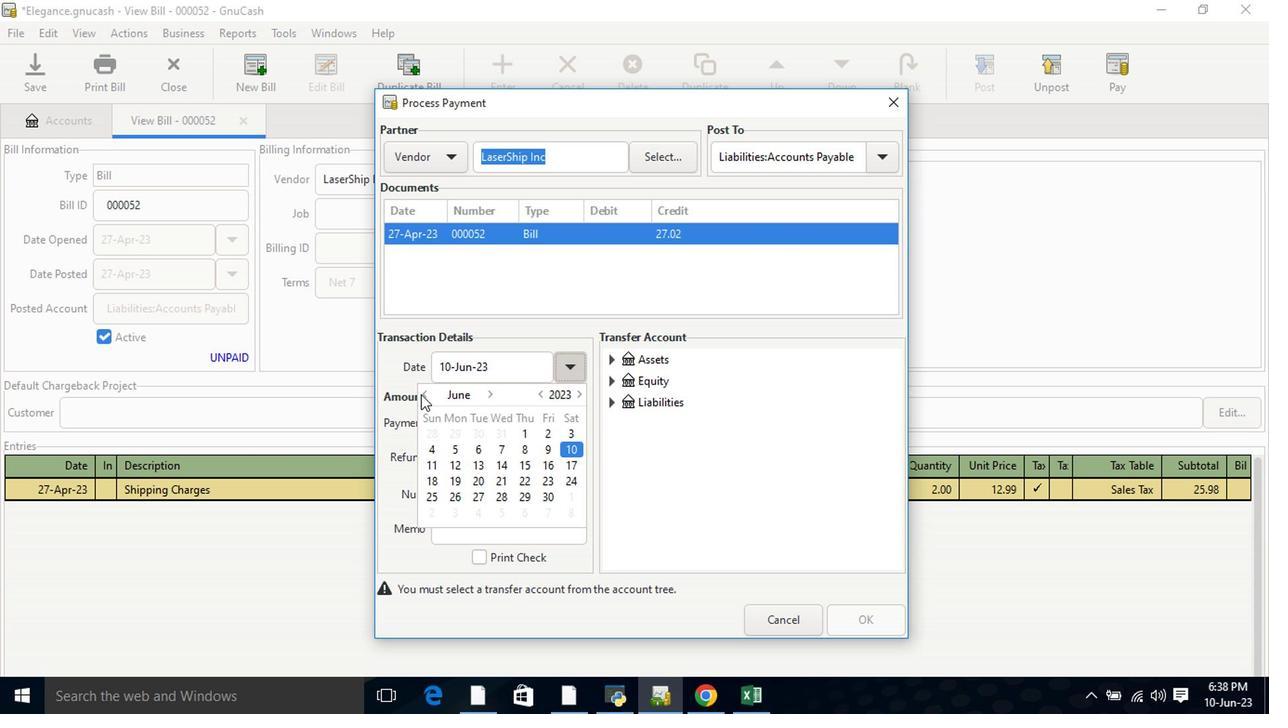 
Action: Mouse moved to (497, 439)
Screenshot: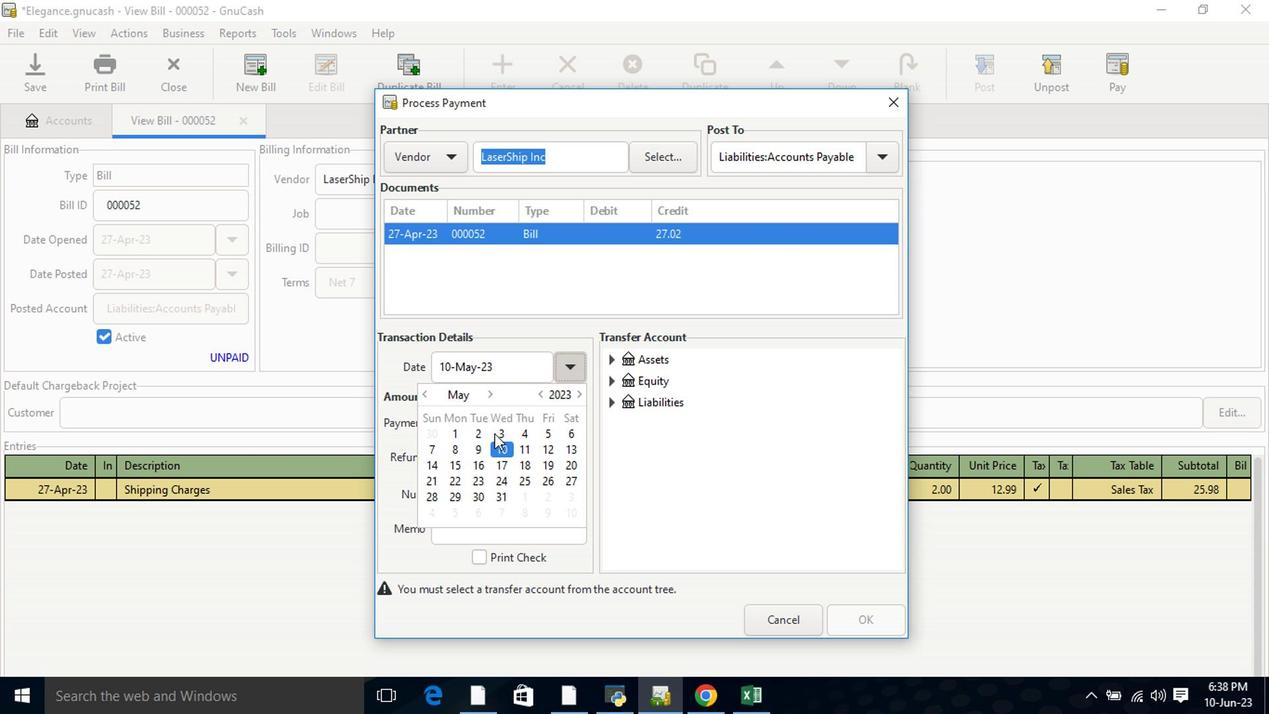 
Action: Mouse pressed left at (497, 439)
Screenshot: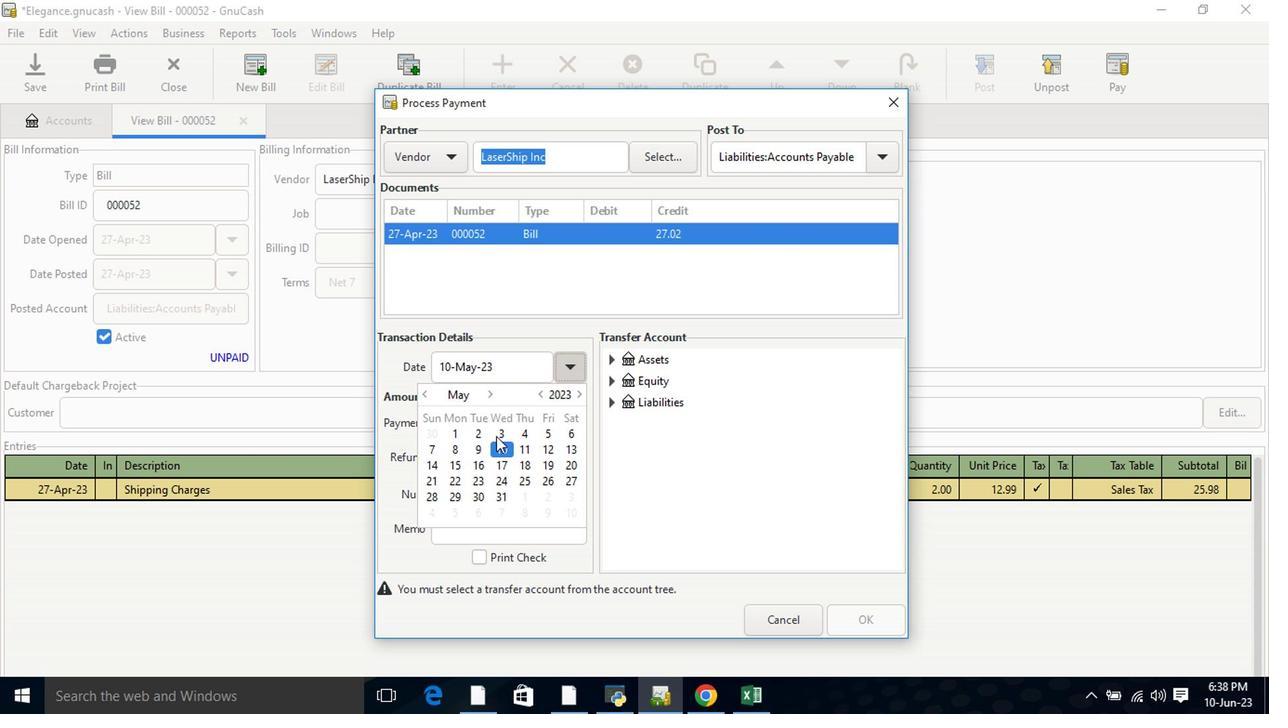 
Action: Mouse moved to (506, 437)
Screenshot: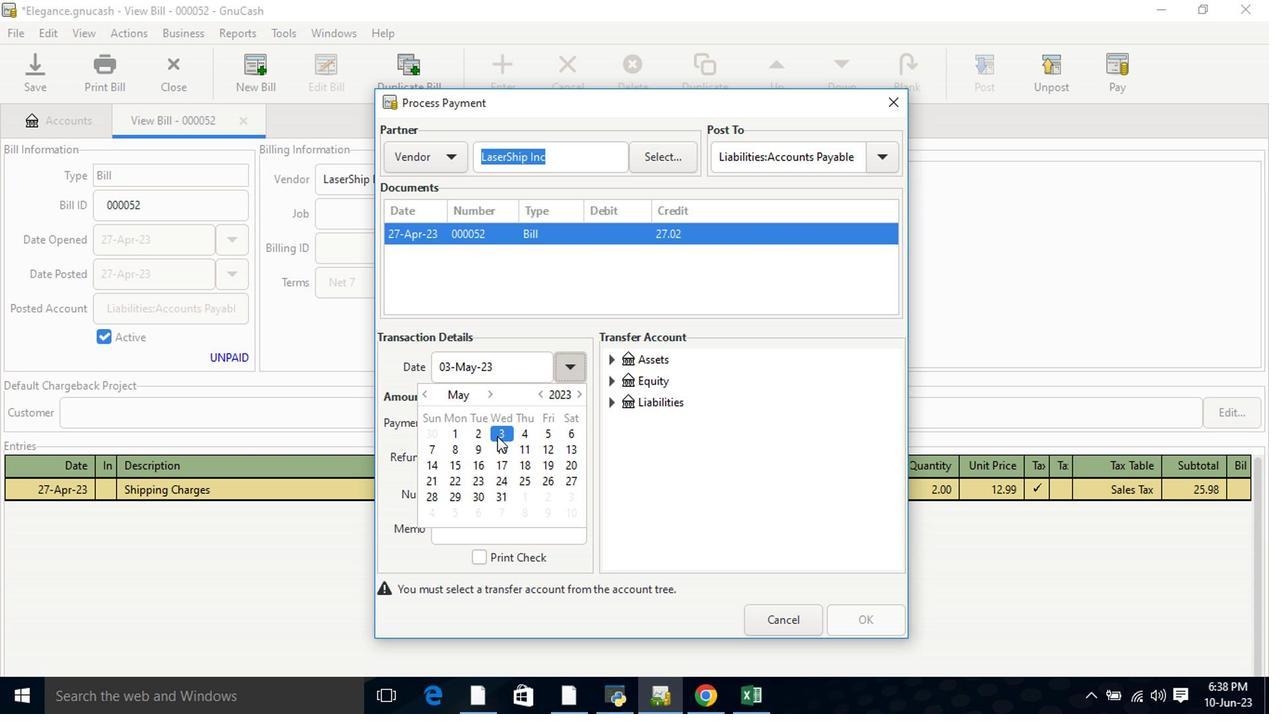 
Action: Mouse pressed left at (506, 437)
Screenshot: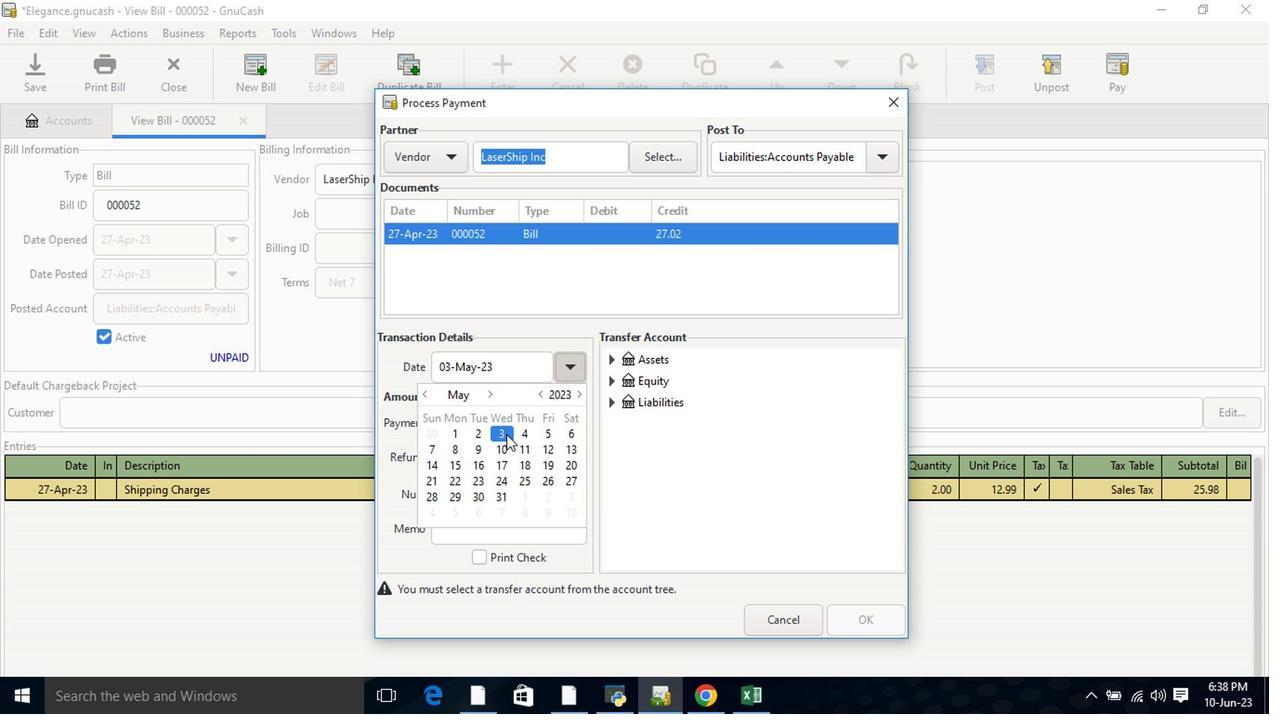 
Action: Mouse pressed left at (506, 437)
Screenshot: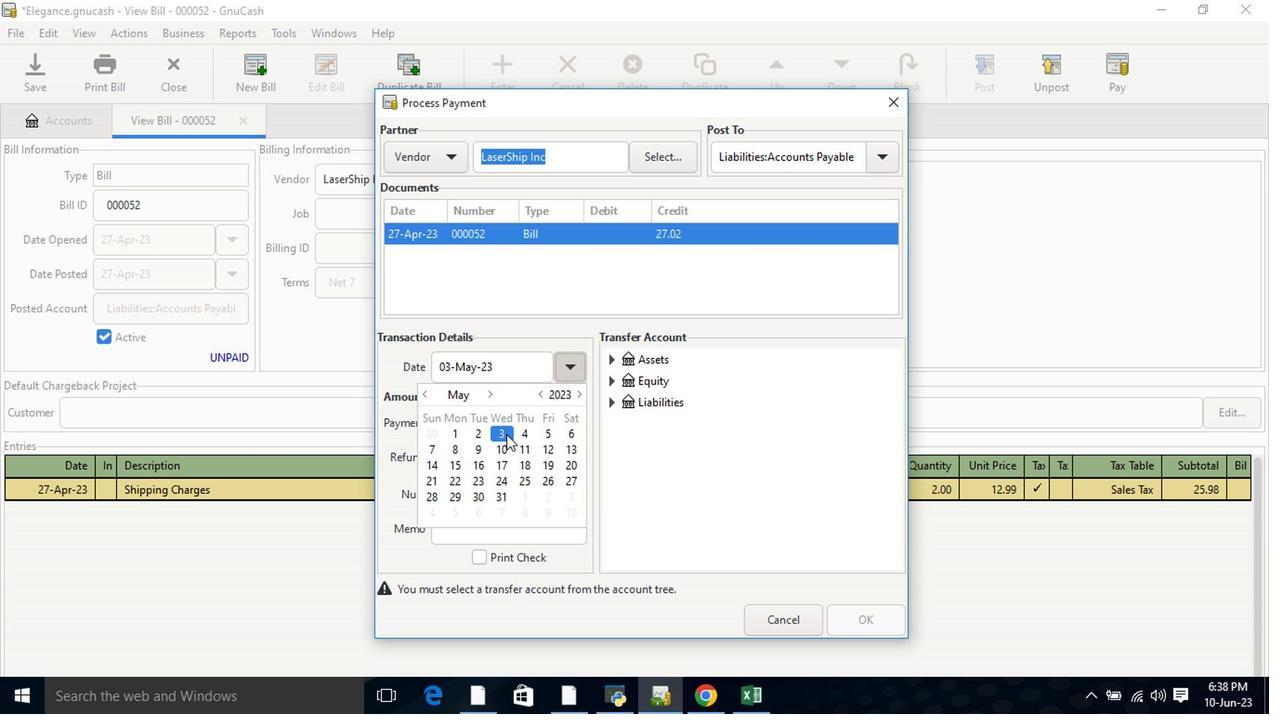 
Action: Mouse moved to (609, 361)
Screenshot: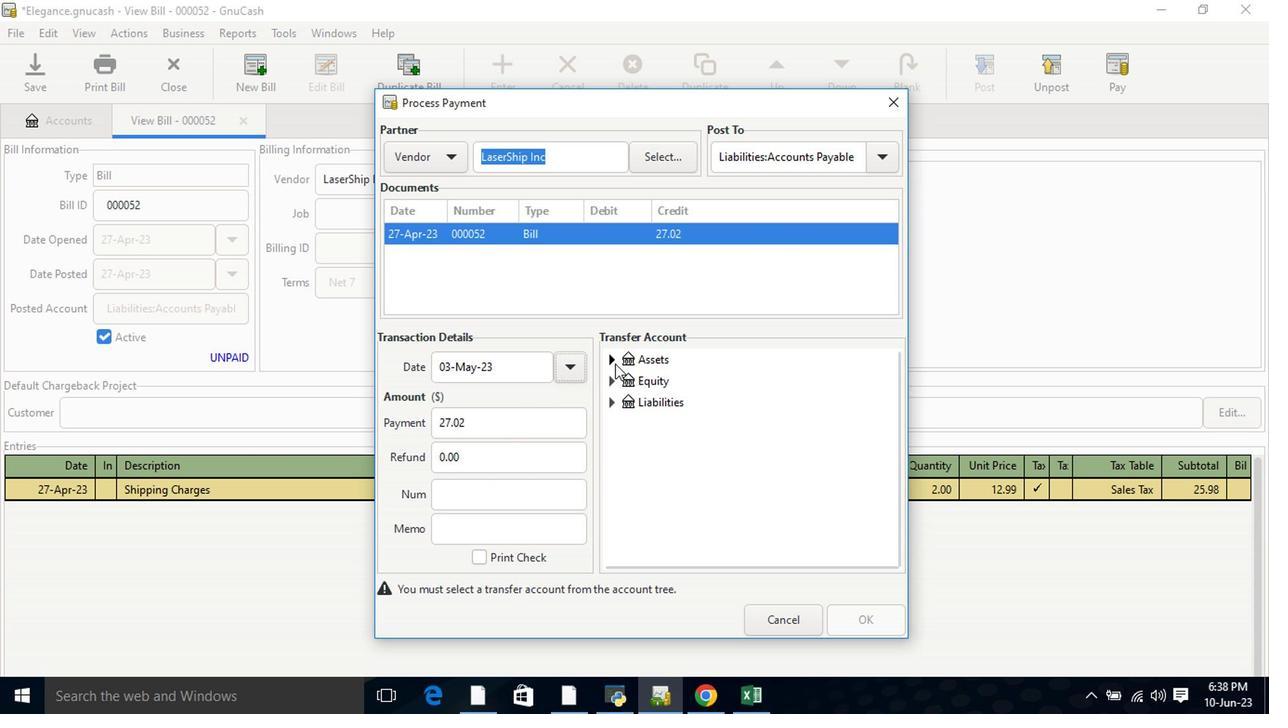 
Action: Mouse pressed left at (609, 361)
Screenshot: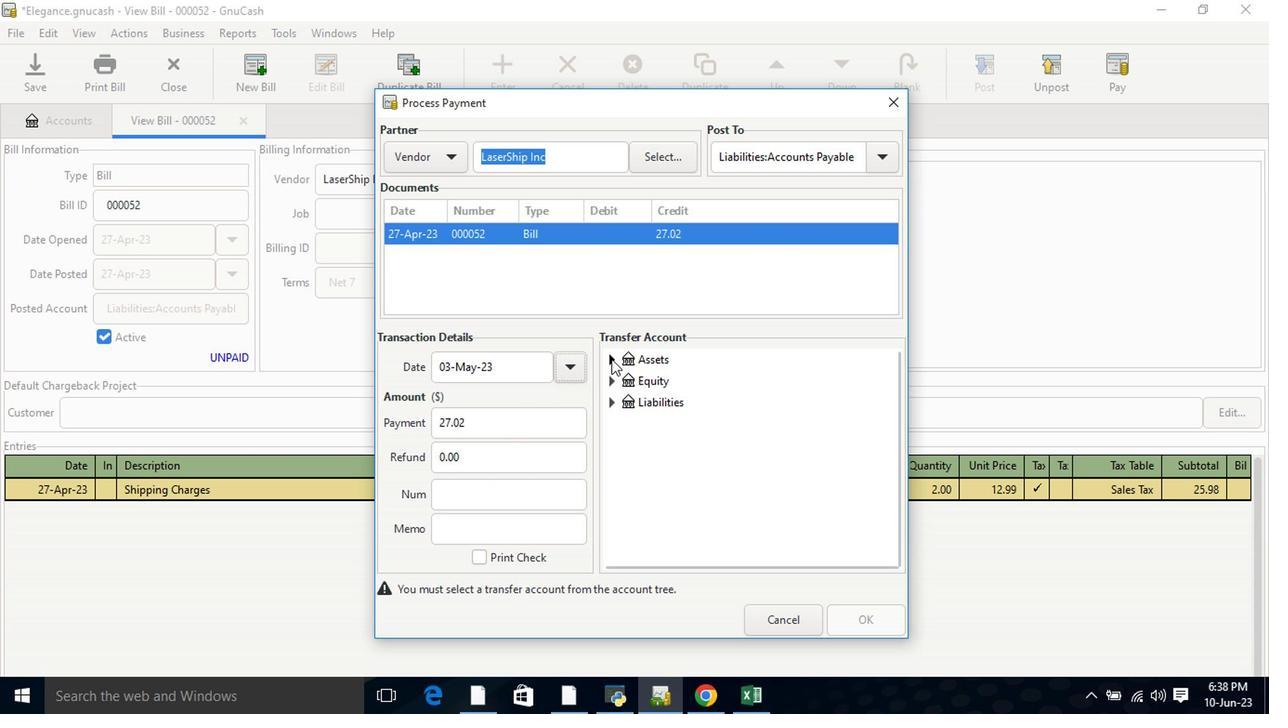 
Action: Mouse moved to (626, 382)
Screenshot: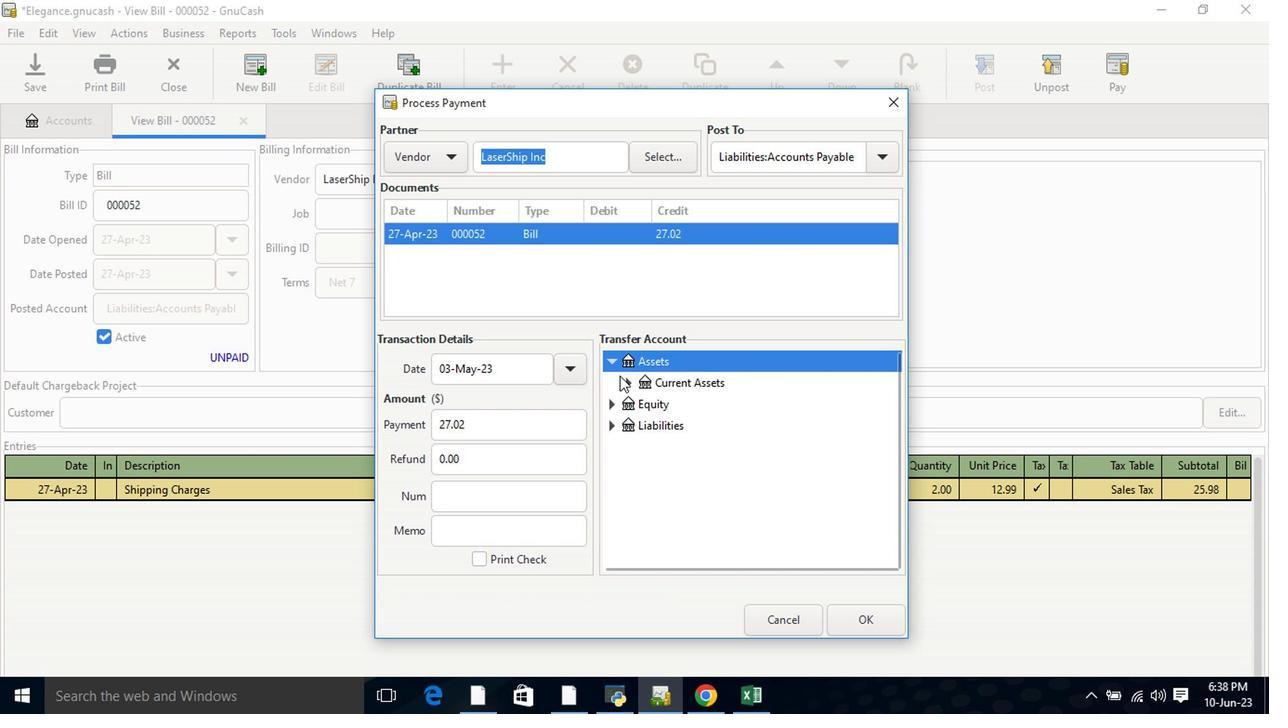 
Action: Mouse pressed left at (626, 382)
Screenshot: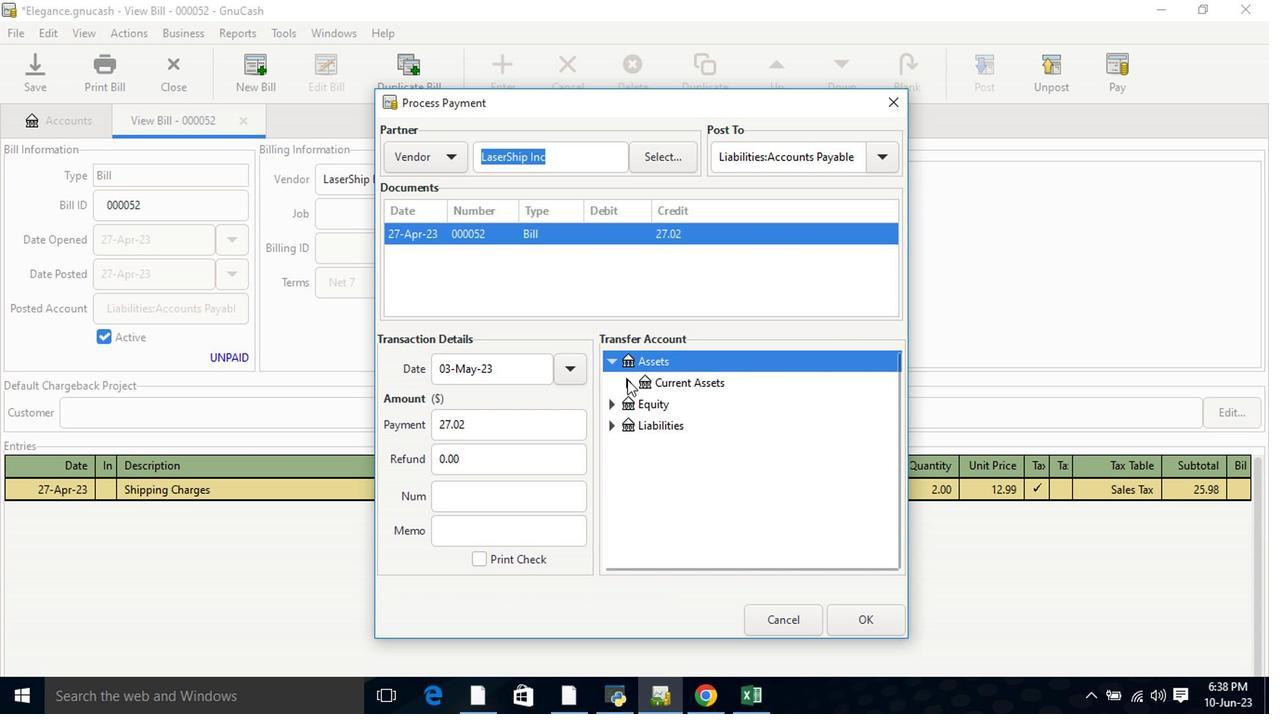 
Action: Mouse moved to (660, 404)
Screenshot: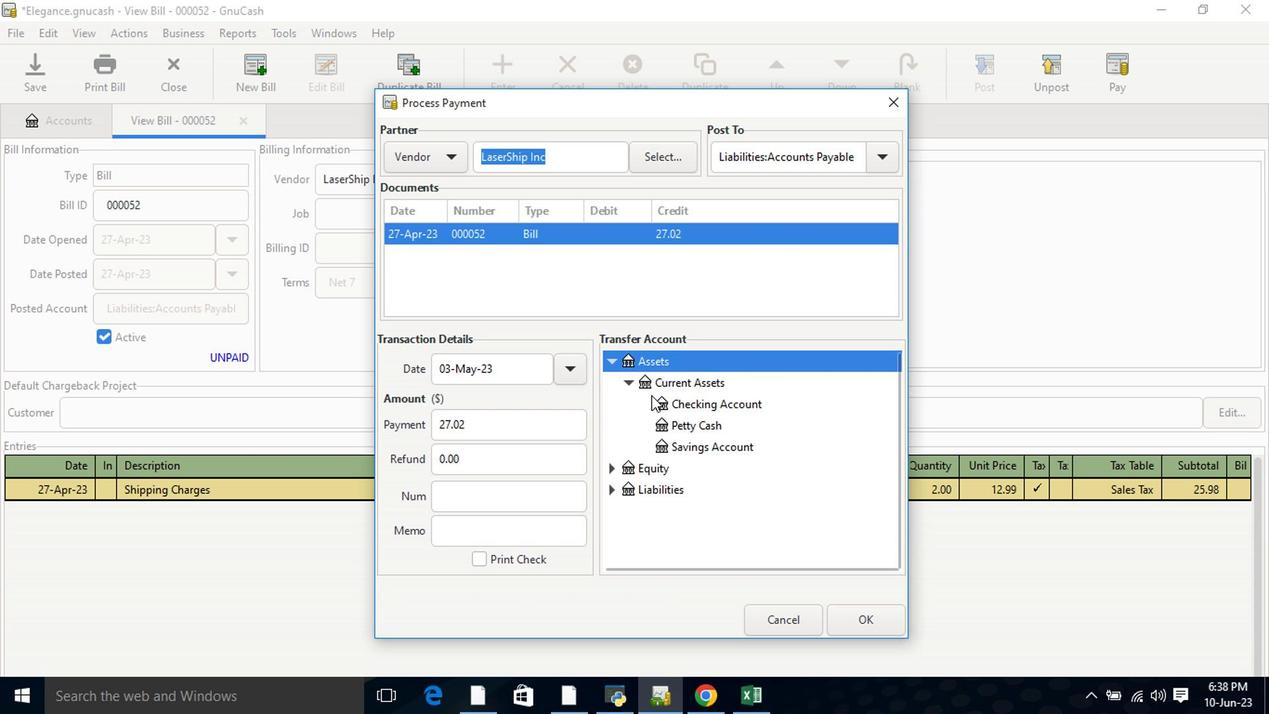
Action: Mouse pressed left at (660, 404)
Screenshot: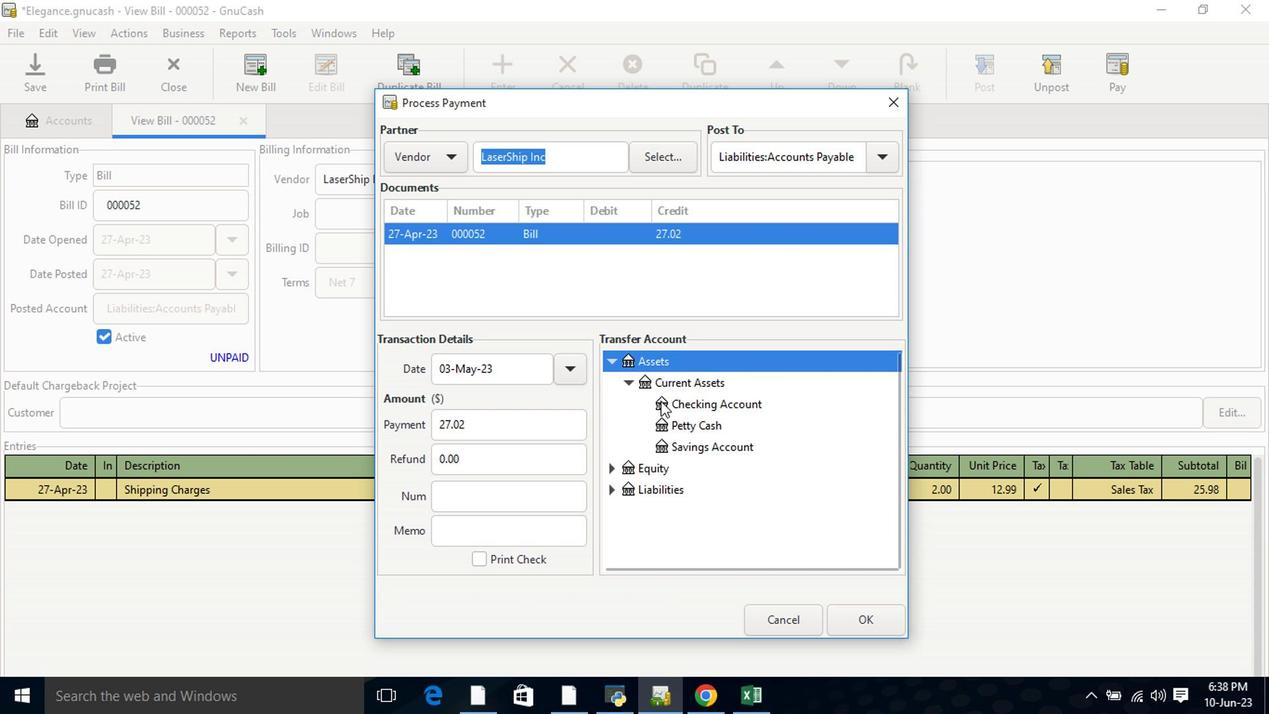 
Action: Mouse moved to (851, 622)
Screenshot: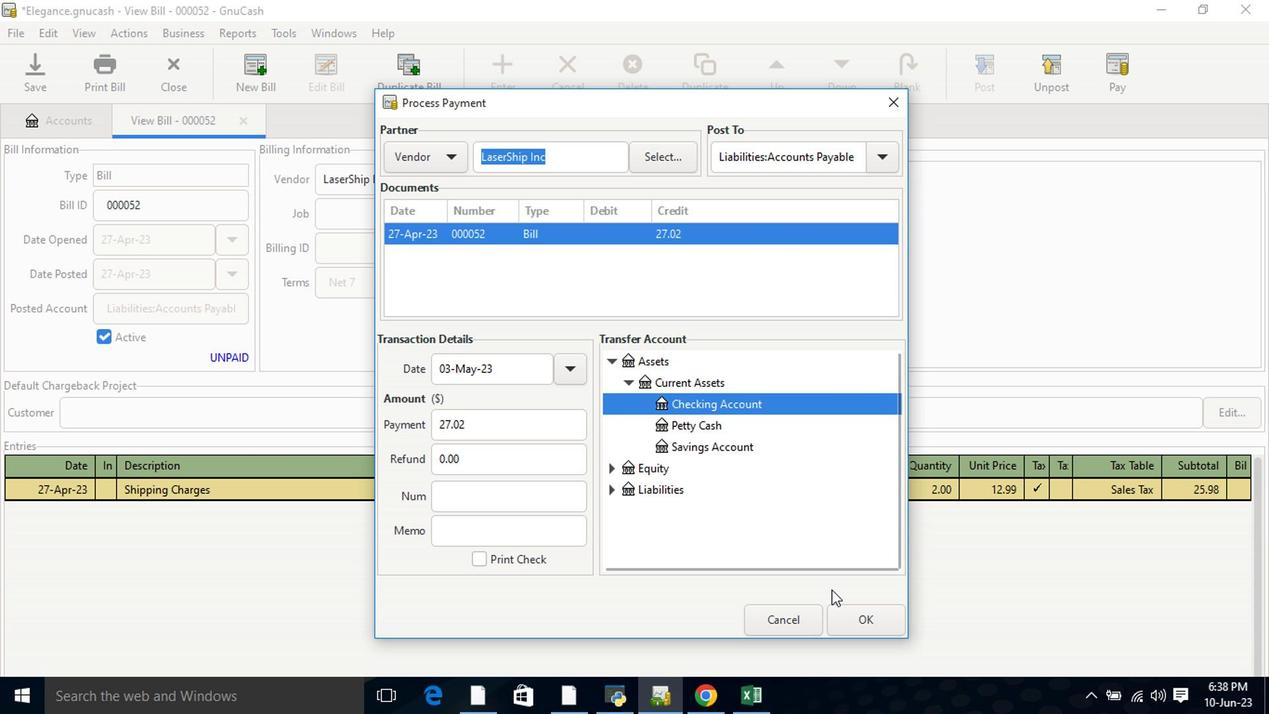 
Action: Mouse pressed left at (851, 622)
Screenshot: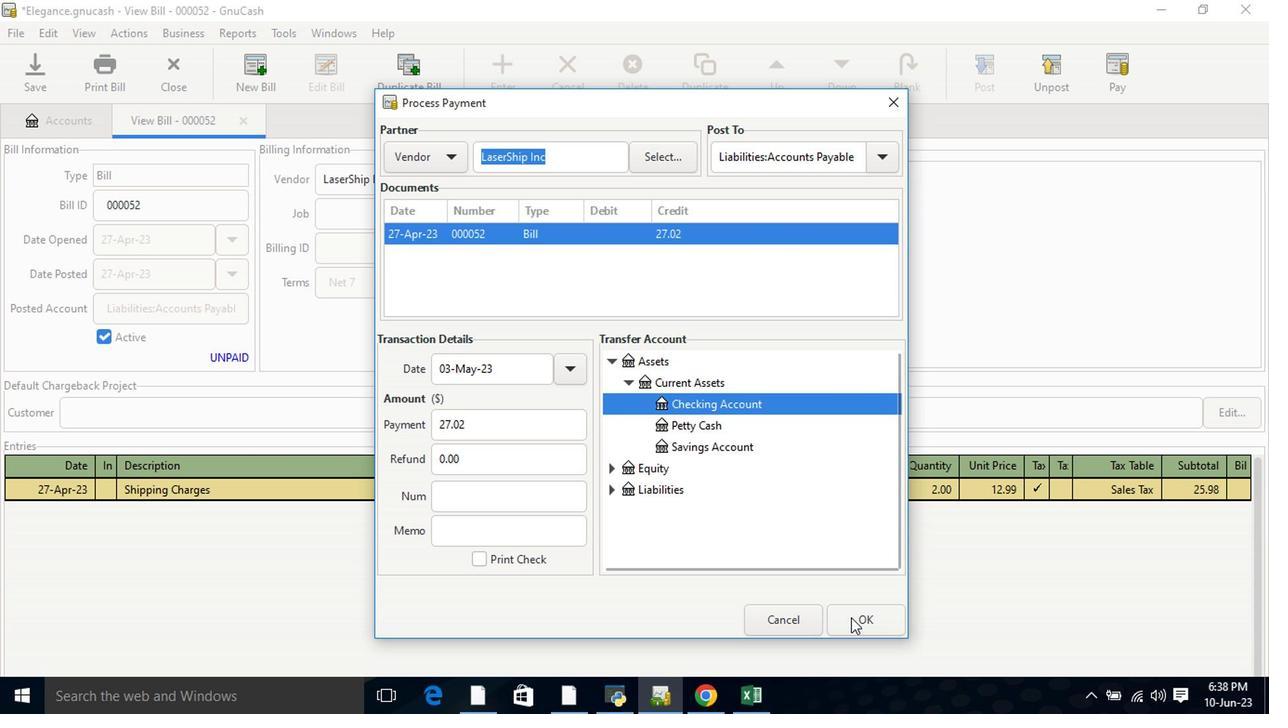 
Action: Mouse moved to (116, 75)
Screenshot: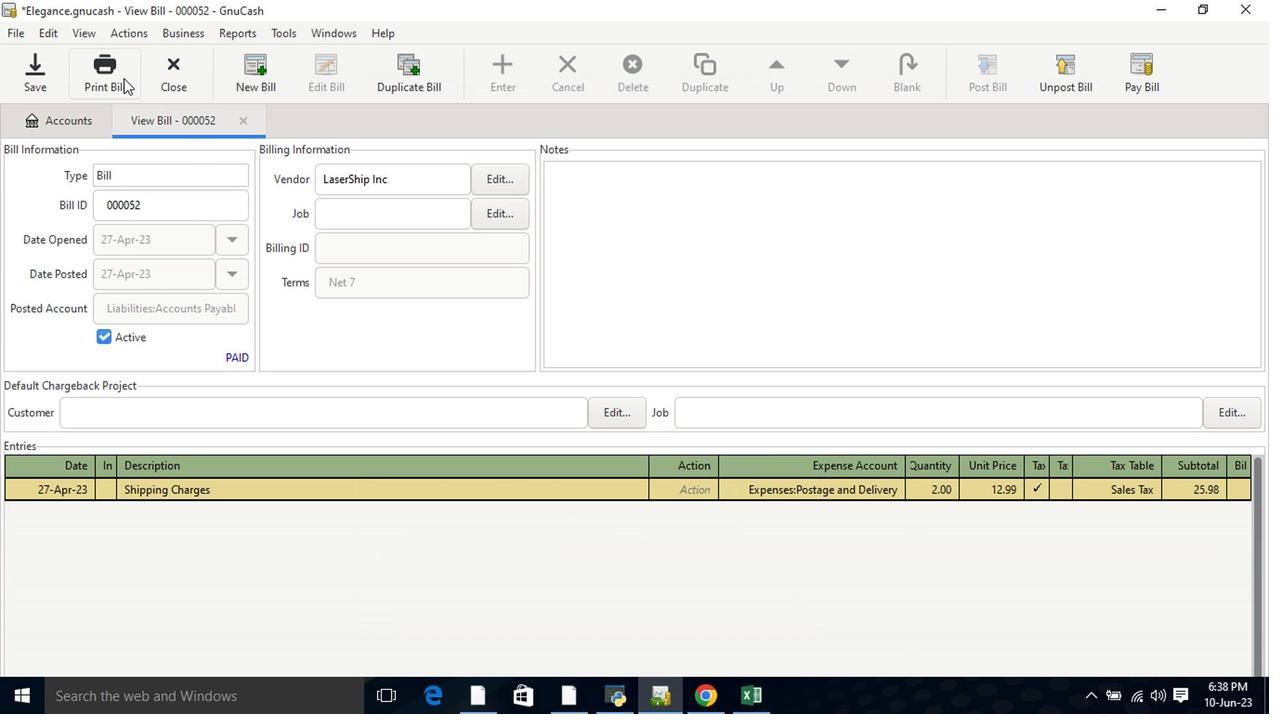 
Action: Mouse pressed left at (116, 75)
Screenshot: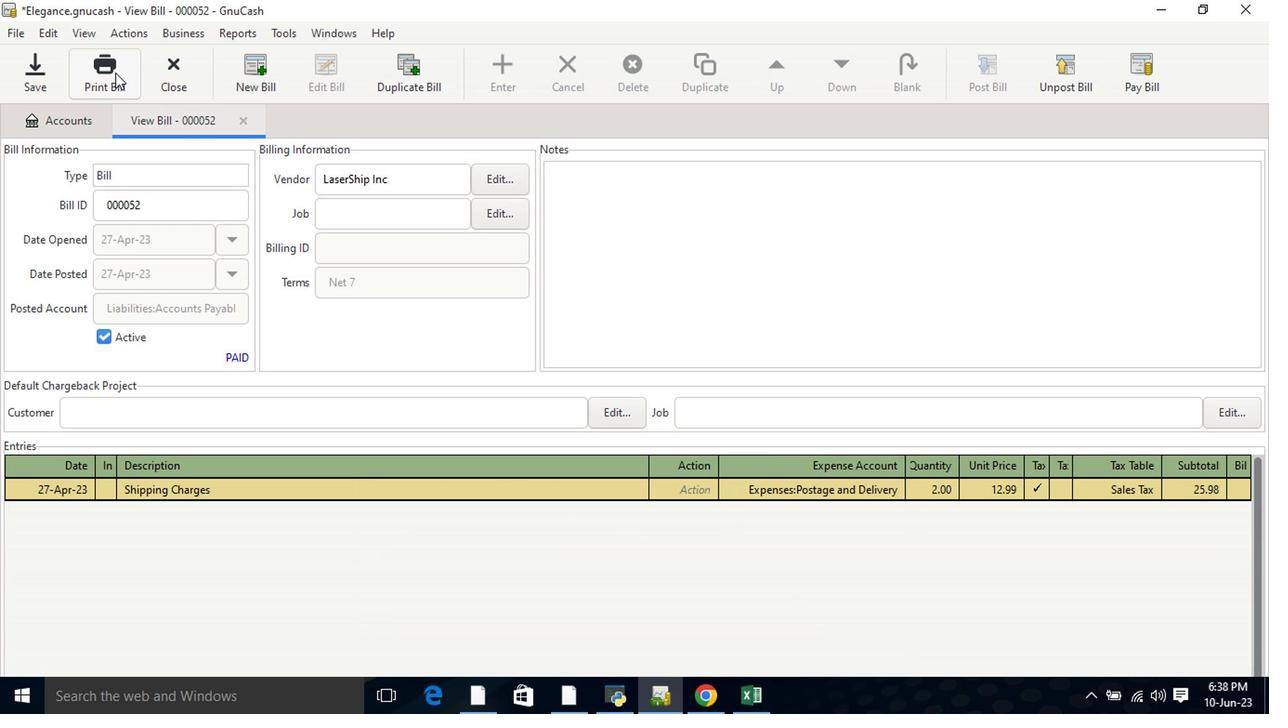 
Action: Mouse moved to (460, 518)
Screenshot: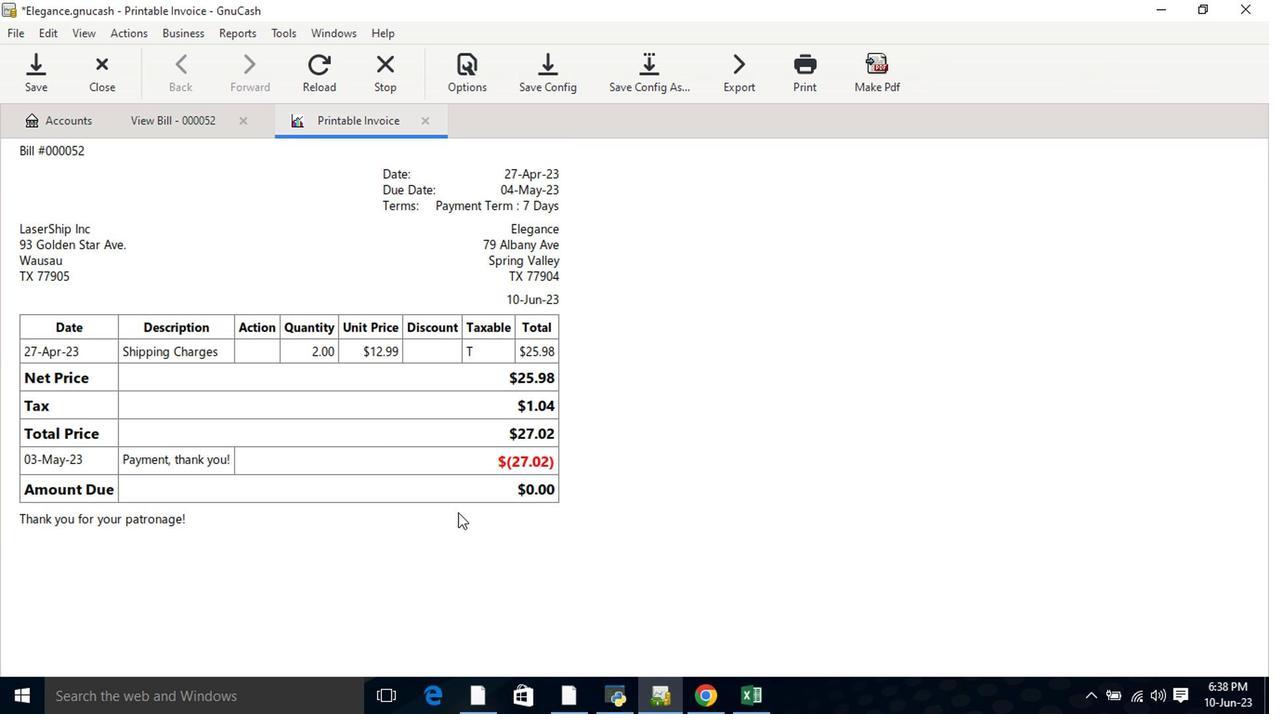 
